 Task: Look for space in Bad Wildungen, Germany from 11th June, 2023 to 15th June, 2023 for 2 adults in price range Rs.7000 to Rs.16000. Place can be private room with 1  bedroom having 2 beds and 1 bathroom. Property type can be house, flat, guest house, hotel. Booking option can be shelf check-in. Required host language is English.
Action: Mouse moved to (643, 89)
Screenshot: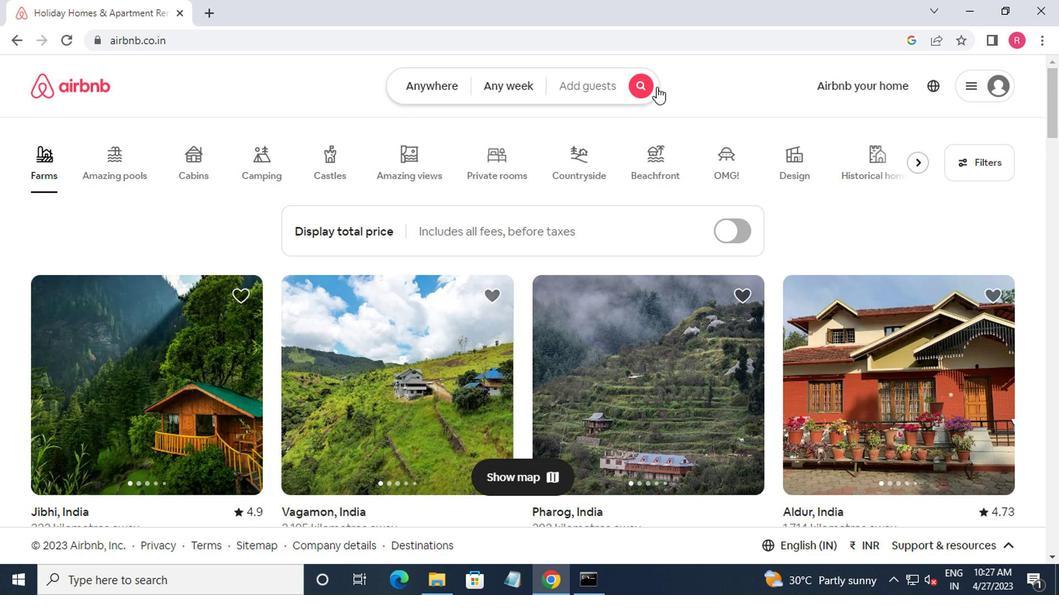 
Action: Mouse pressed left at (643, 89)
Screenshot: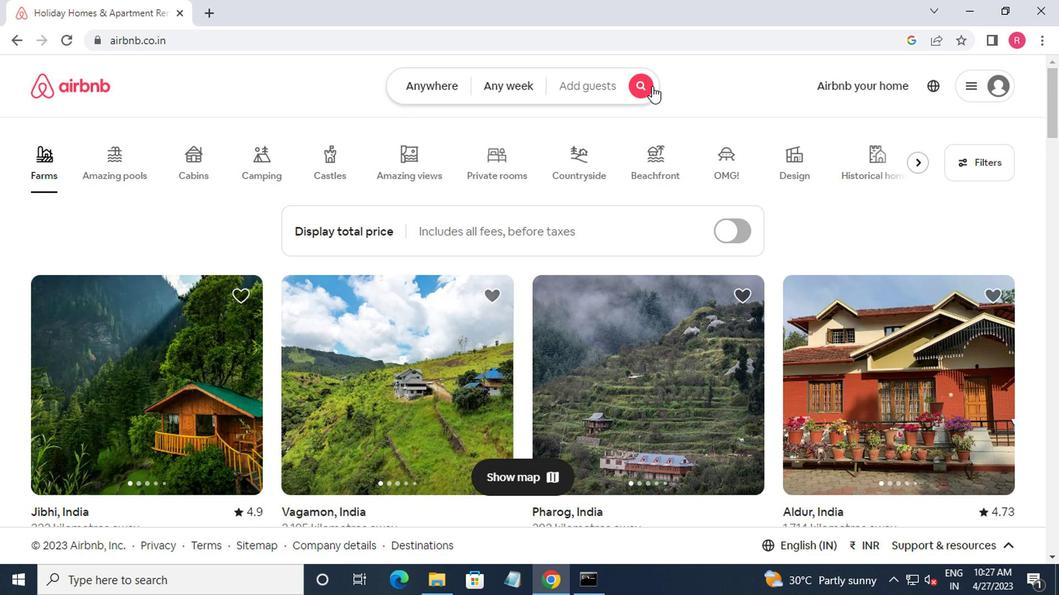 
Action: Mouse moved to (330, 135)
Screenshot: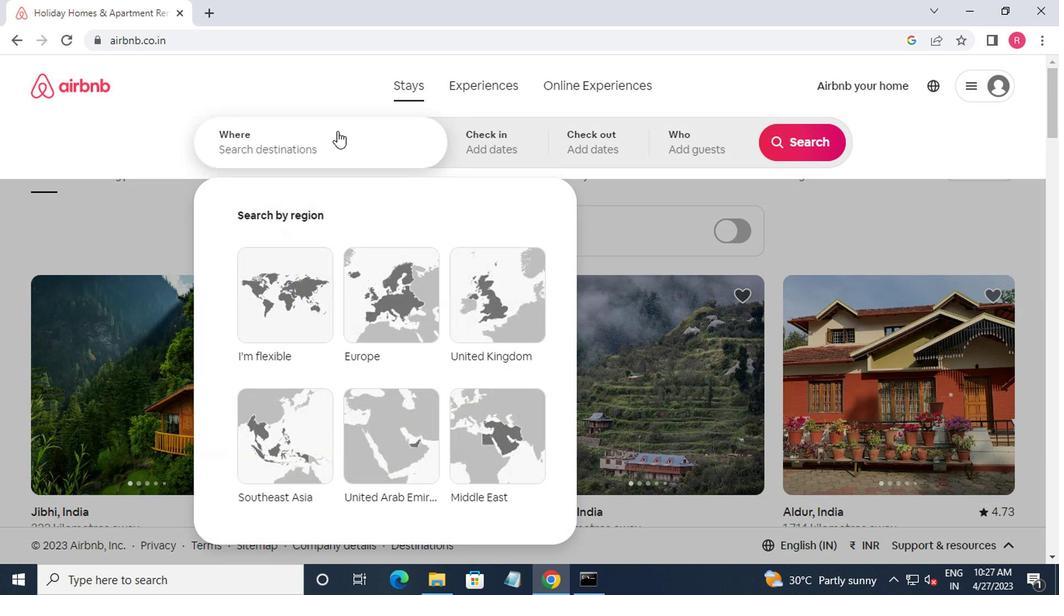 
Action: Mouse pressed left at (330, 135)
Screenshot: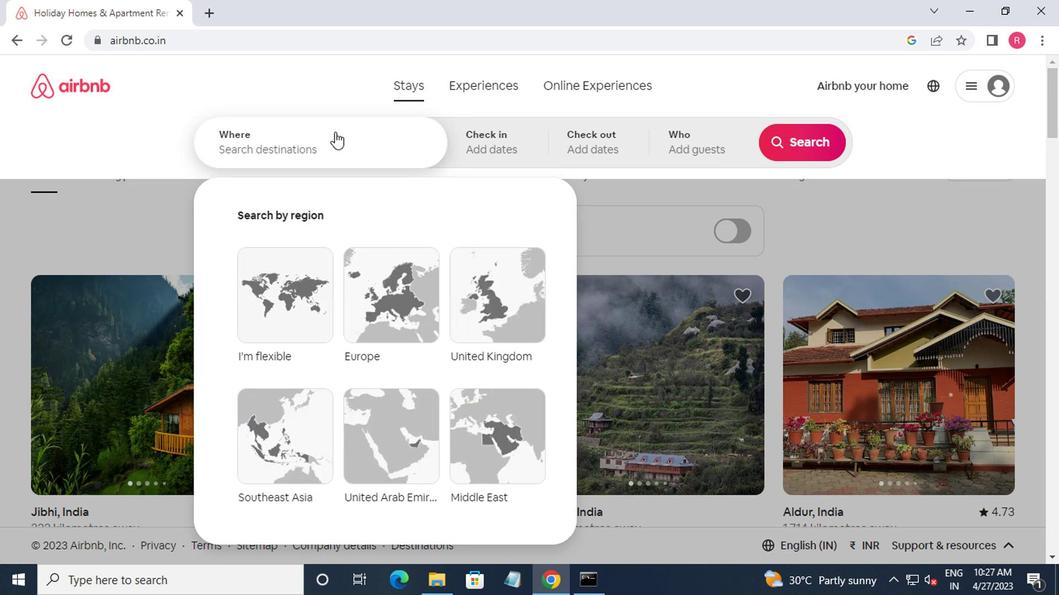 
Action: Mouse moved to (355, 138)
Screenshot: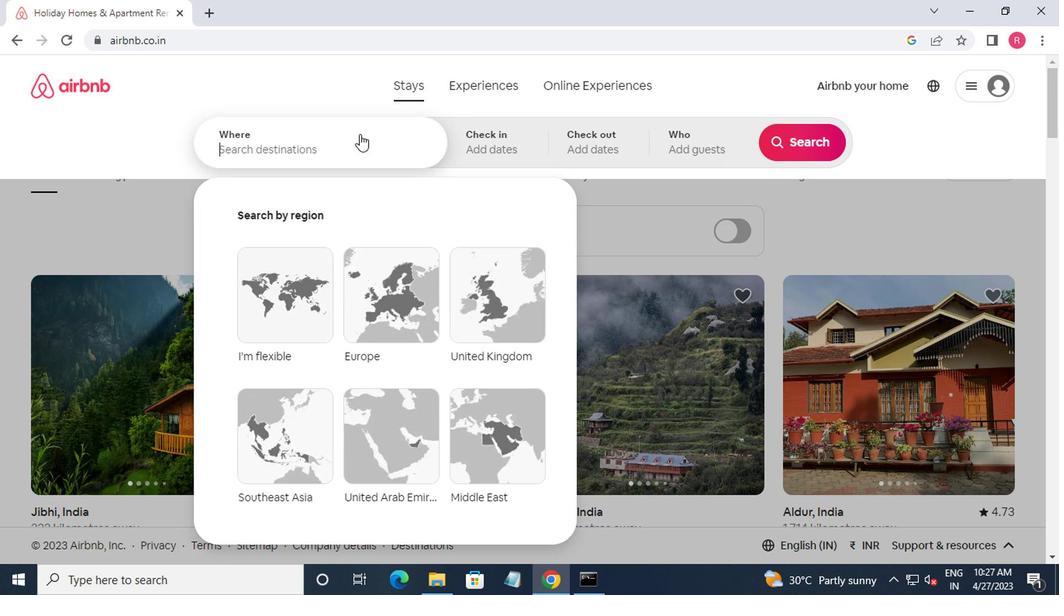 
Action: Key pressed bad<Key.space>wild
Screenshot: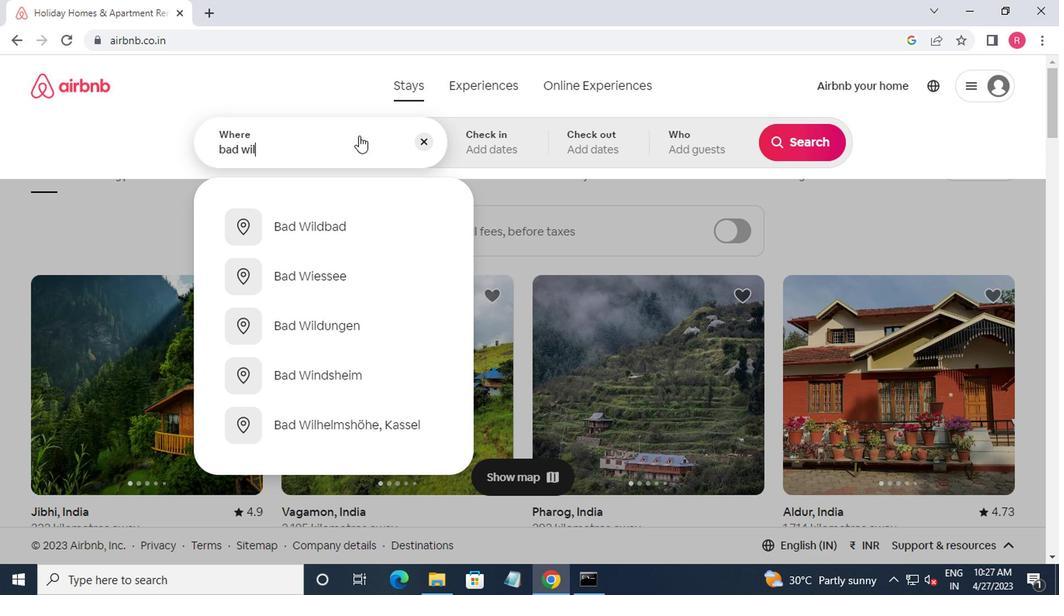 
Action: Mouse moved to (379, 157)
Screenshot: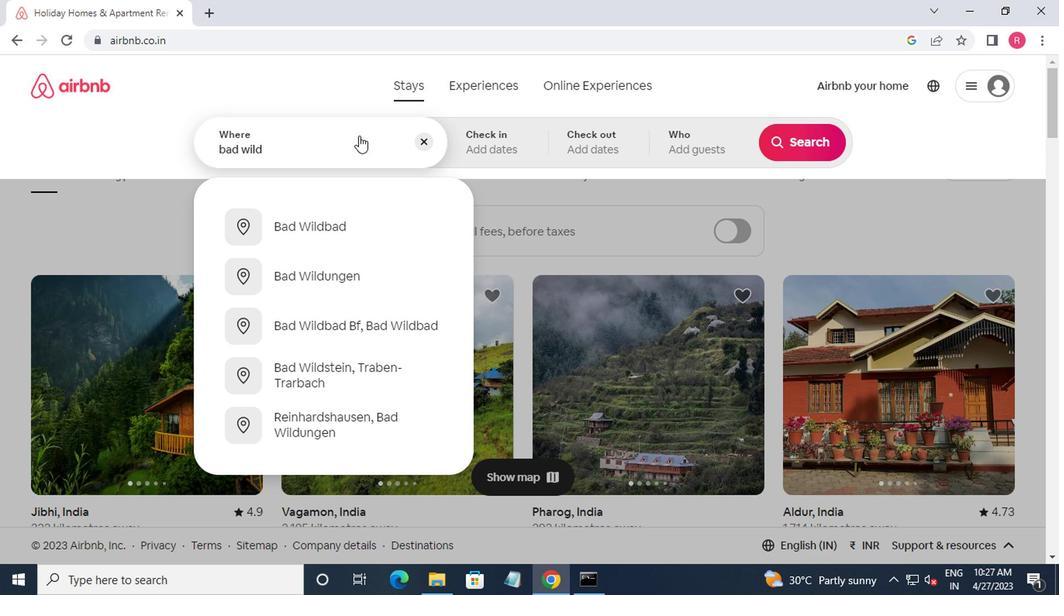 
Action: Key pressed ungen,germ<Key.down><Key.enter>
Screenshot: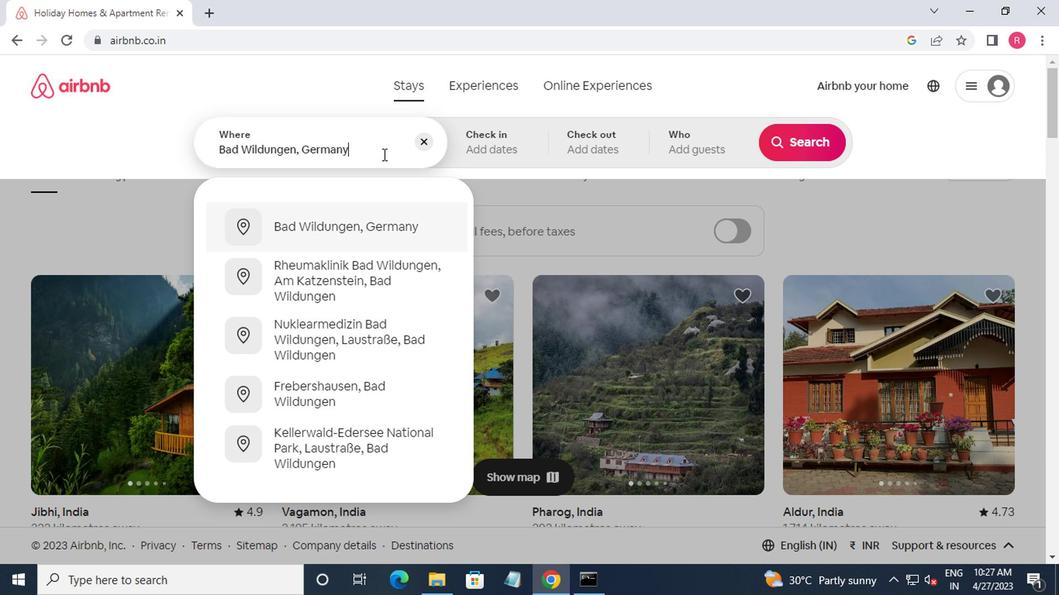 
Action: Mouse moved to (792, 264)
Screenshot: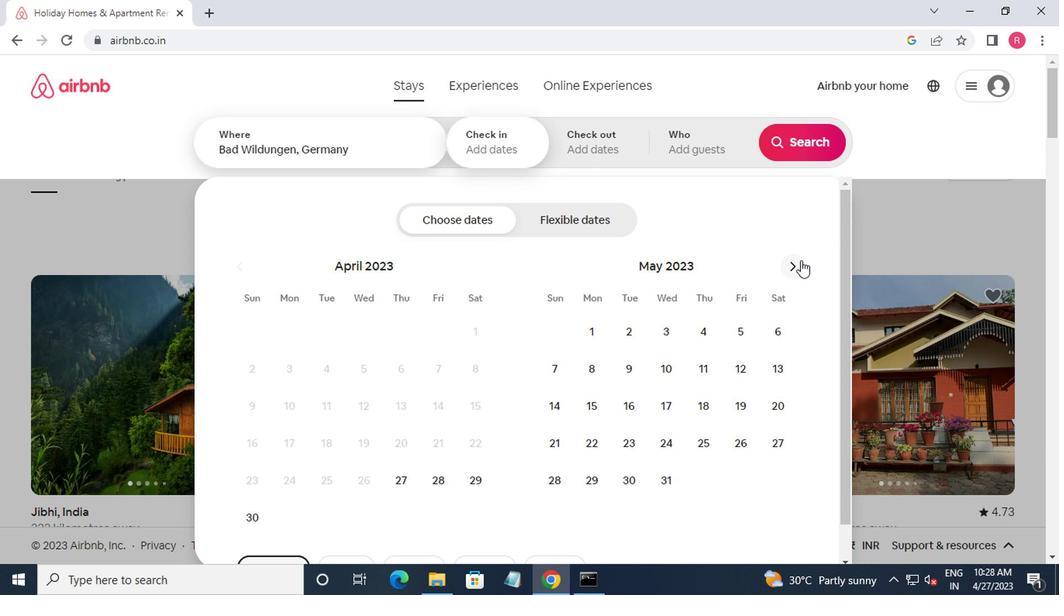 
Action: Mouse pressed left at (792, 264)
Screenshot: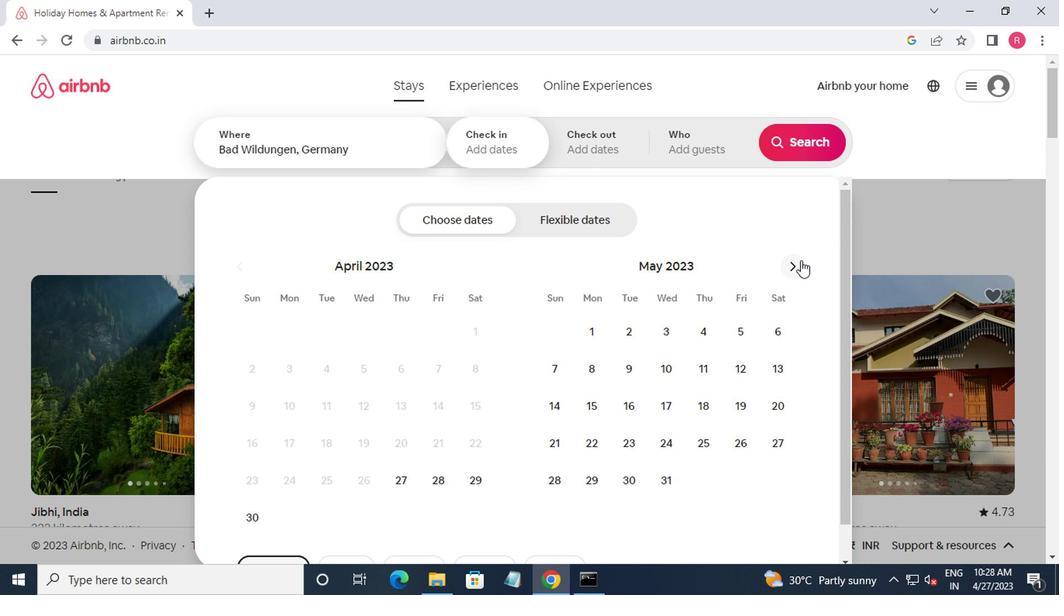 
Action: Mouse moved to (547, 409)
Screenshot: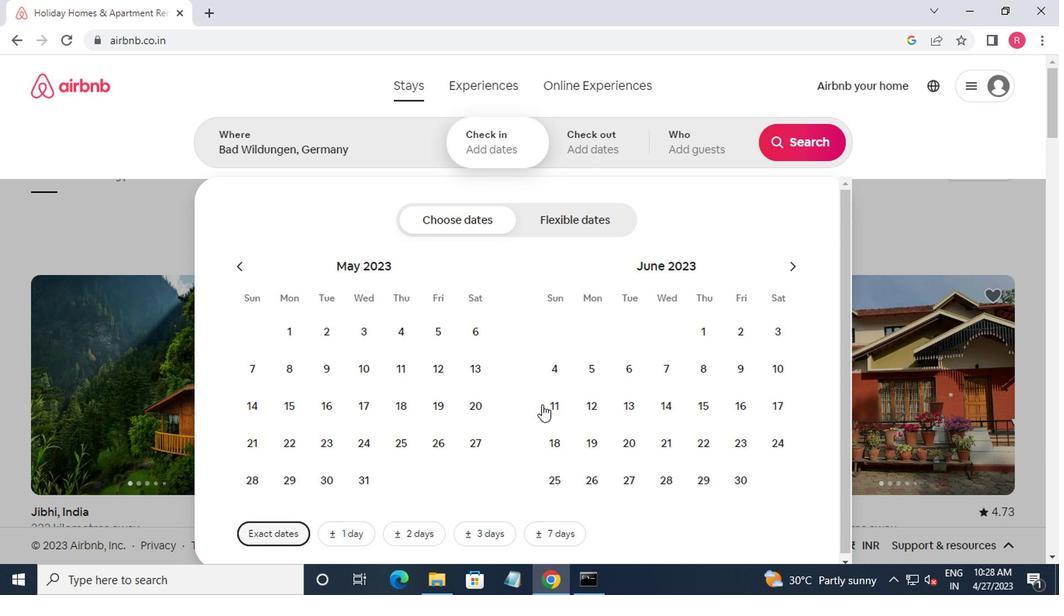 
Action: Mouse pressed left at (547, 409)
Screenshot: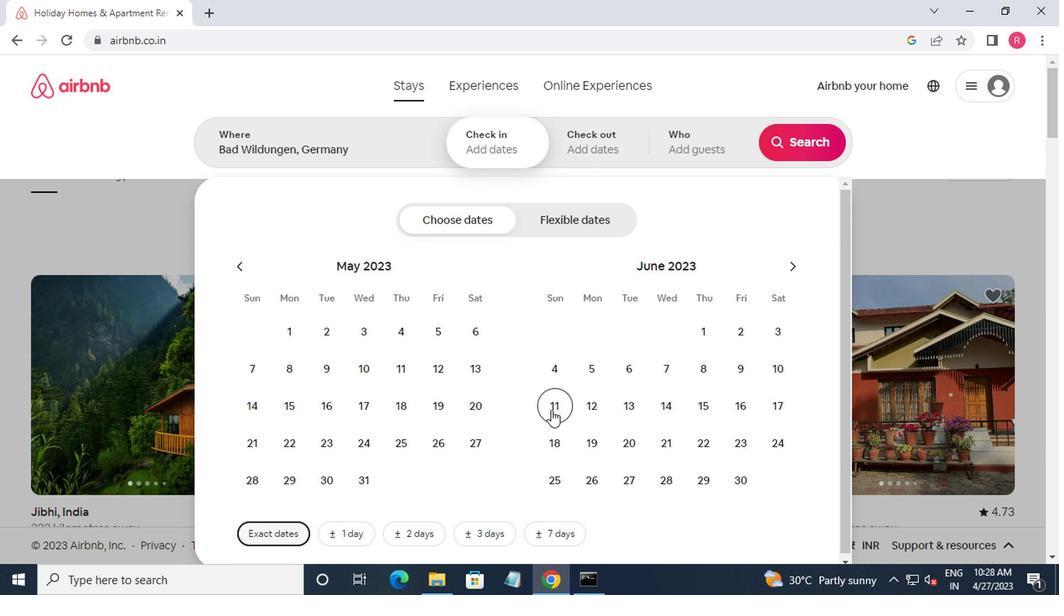 
Action: Mouse moved to (695, 406)
Screenshot: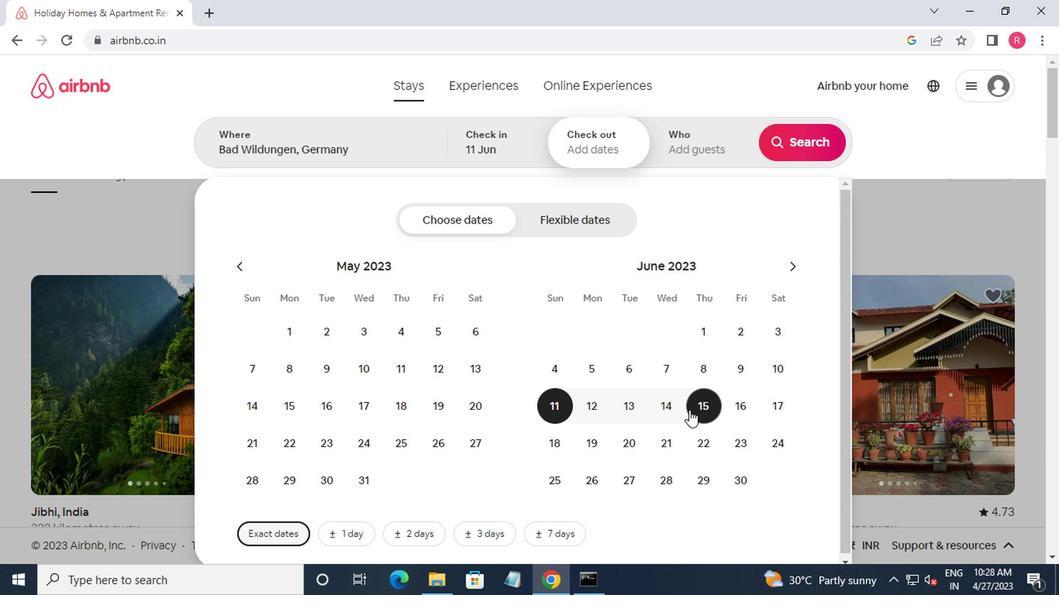 
Action: Mouse pressed left at (695, 406)
Screenshot: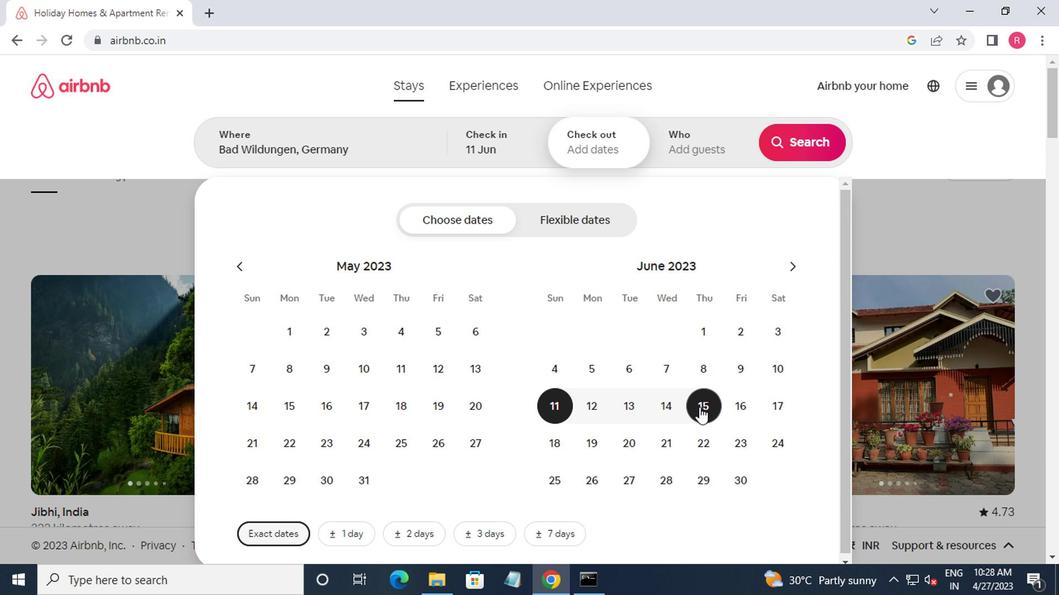 
Action: Mouse moved to (694, 147)
Screenshot: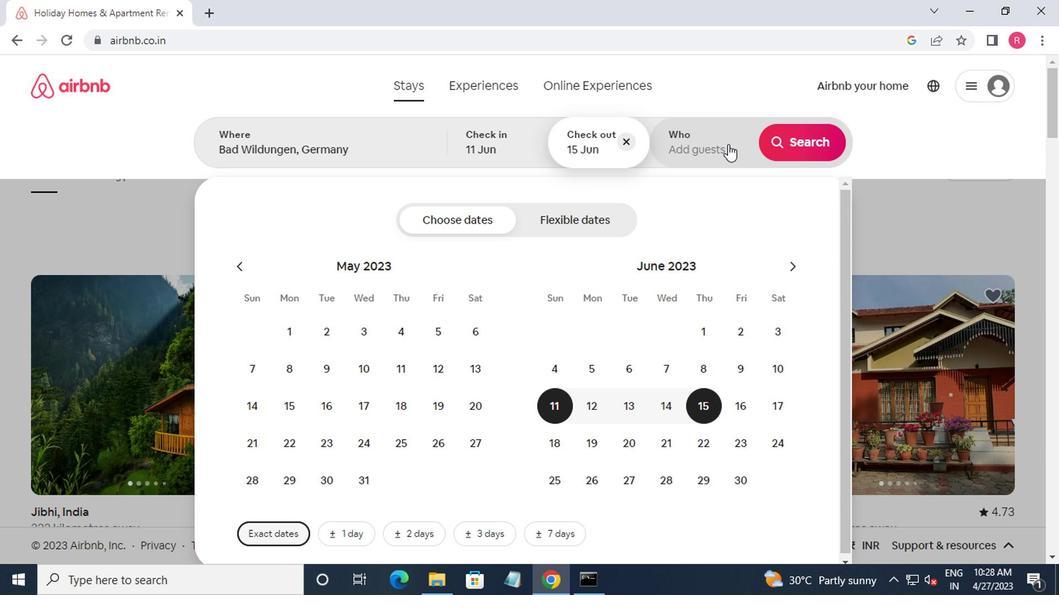 
Action: Mouse pressed left at (694, 147)
Screenshot: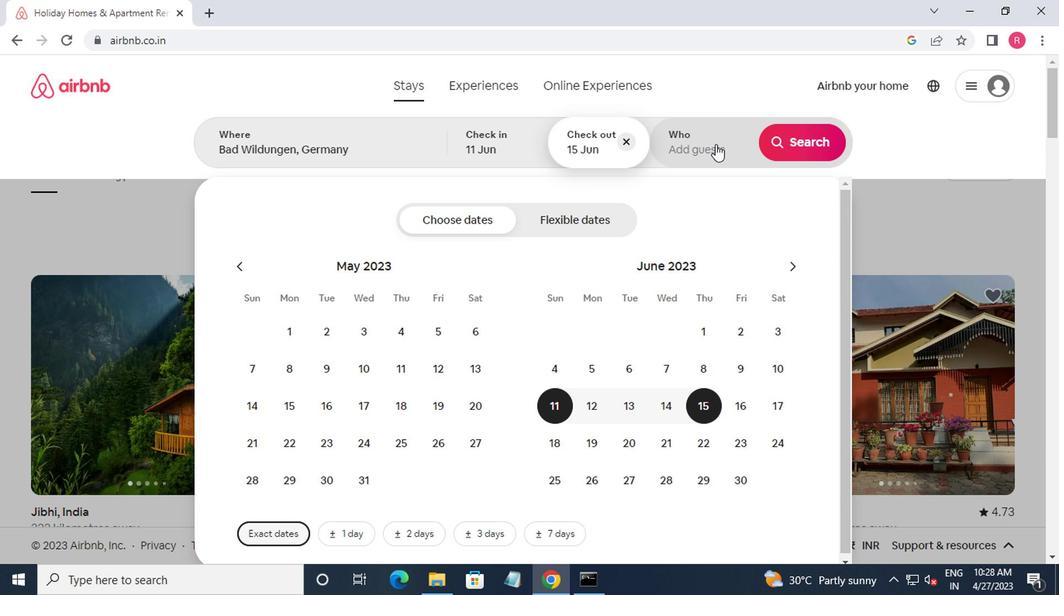 
Action: Mouse moved to (803, 221)
Screenshot: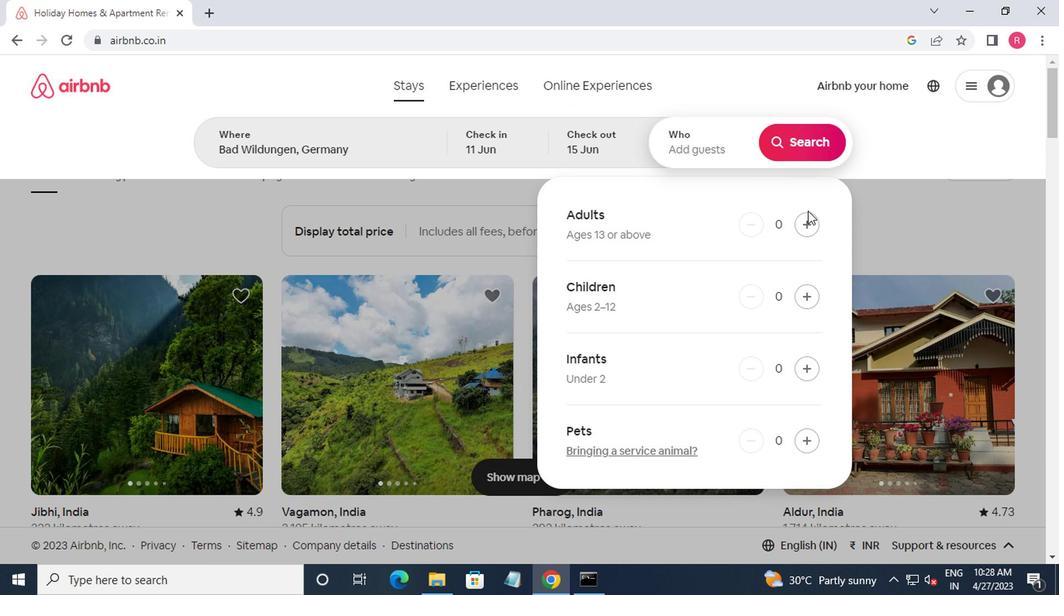 
Action: Mouse pressed left at (803, 221)
Screenshot: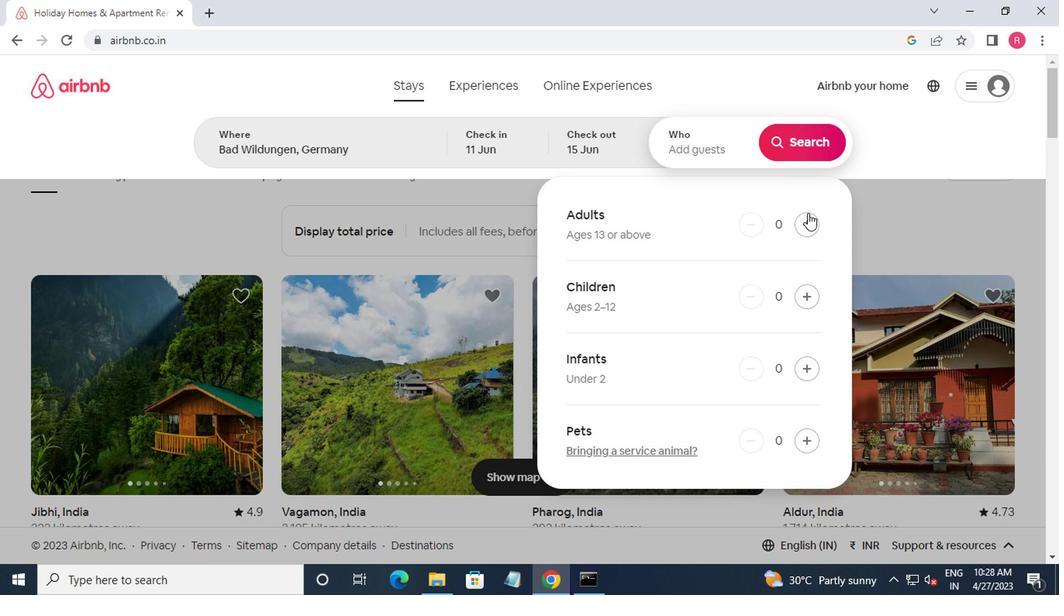 
Action: Mouse pressed left at (803, 221)
Screenshot: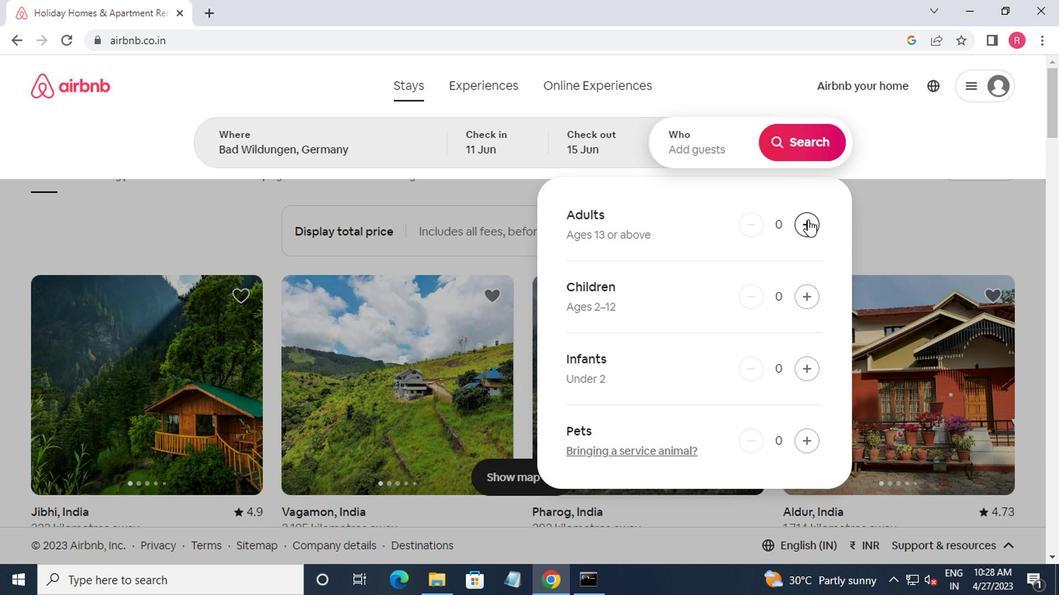
Action: Mouse moved to (797, 148)
Screenshot: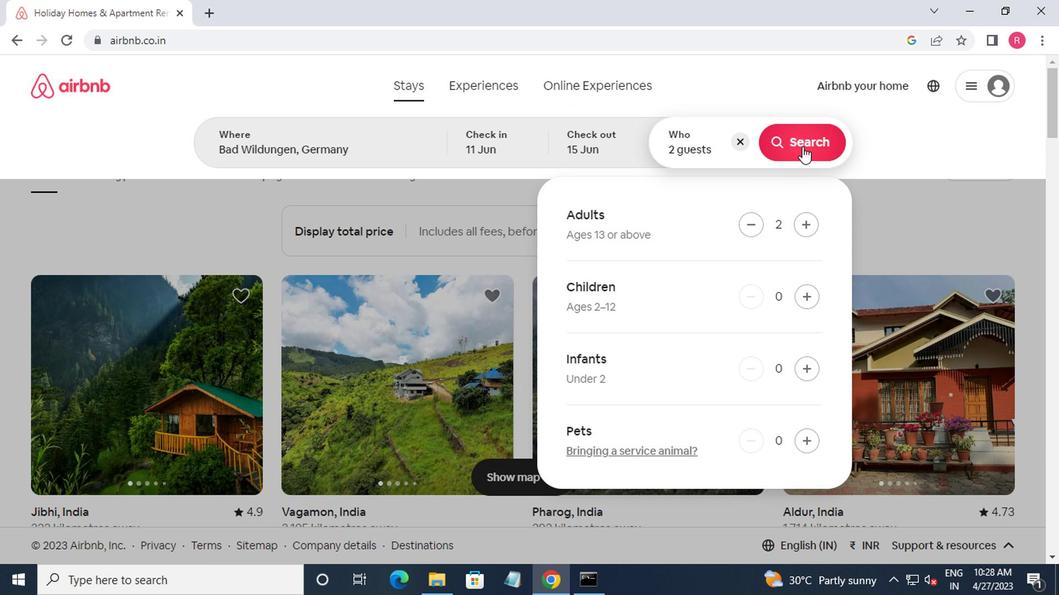 
Action: Mouse pressed left at (797, 148)
Screenshot: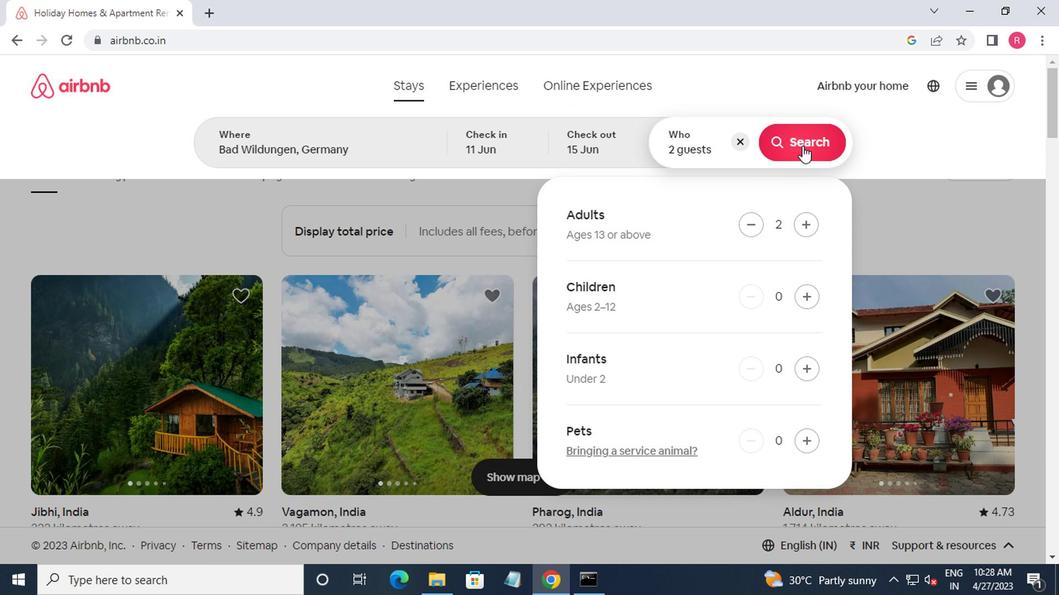 
Action: Mouse moved to (991, 146)
Screenshot: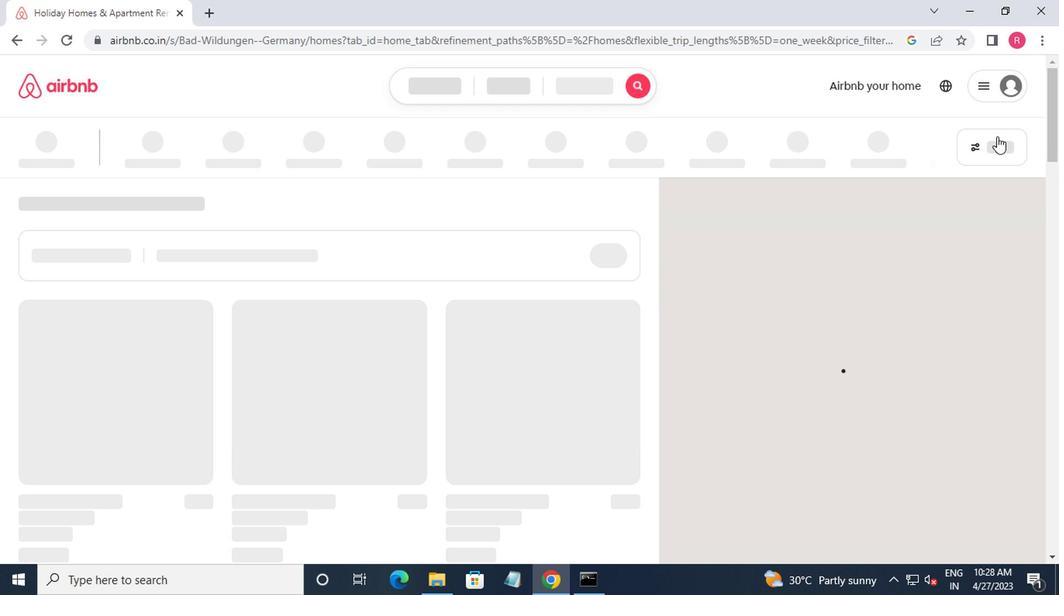 
Action: Mouse pressed left at (991, 146)
Screenshot: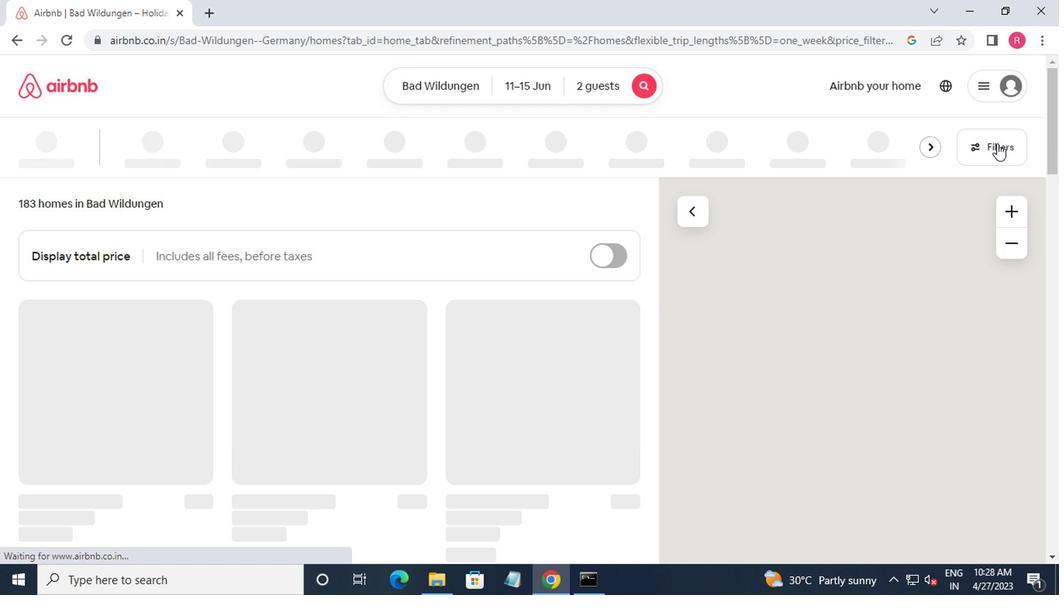 
Action: Mouse moved to (361, 343)
Screenshot: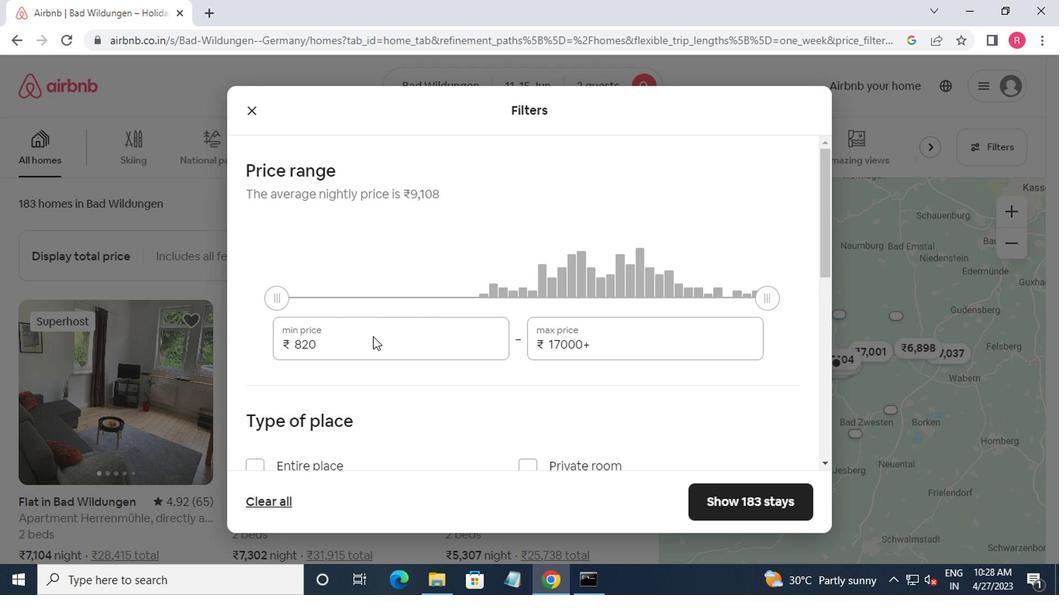 
Action: Mouse pressed left at (361, 343)
Screenshot: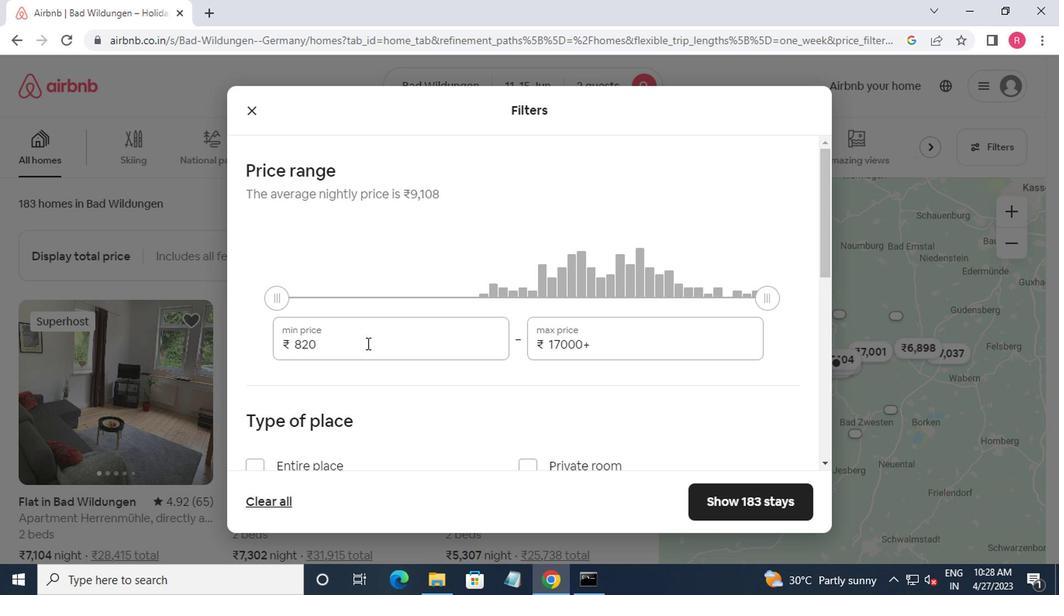 
Action: Mouse moved to (360, 284)
Screenshot: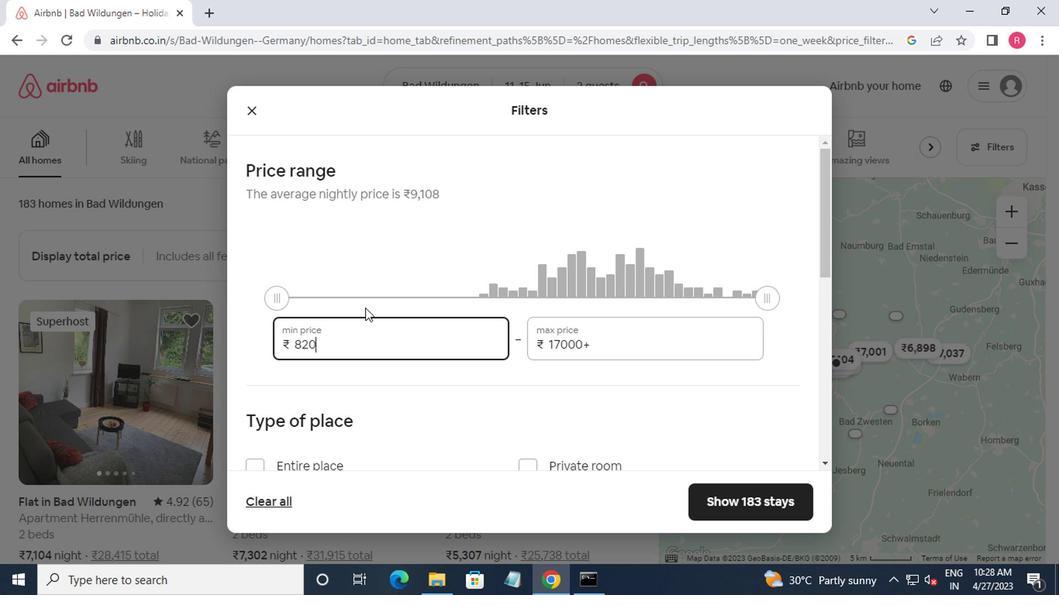 
Action: Key pressed <Key.backspace><Key.backspace><Key.backspace><Key.backspace>7000<Key.tab>16000
Screenshot: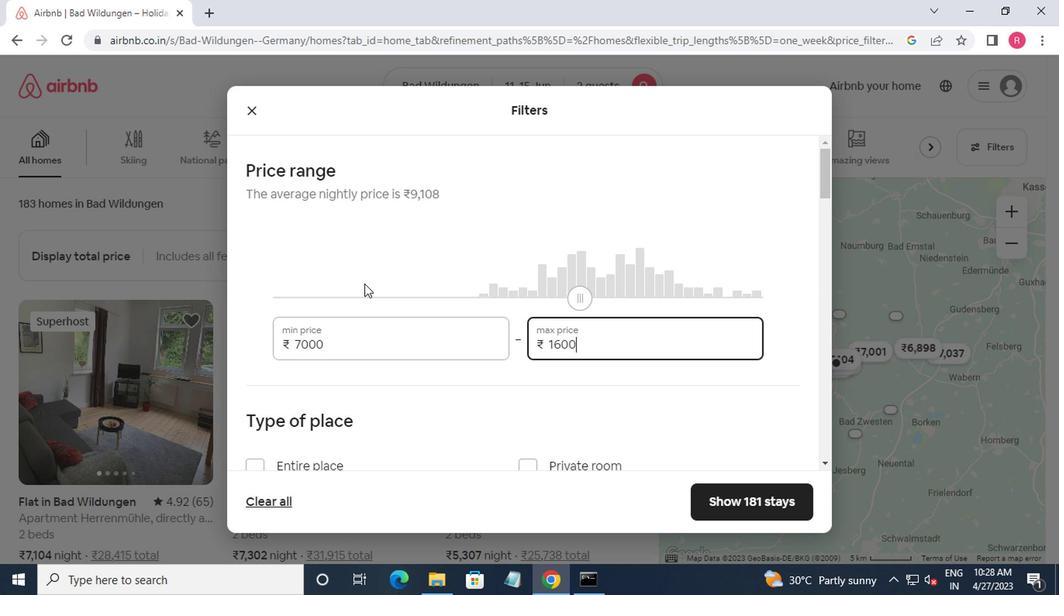 
Action: Mouse moved to (347, 285)
Screenshot: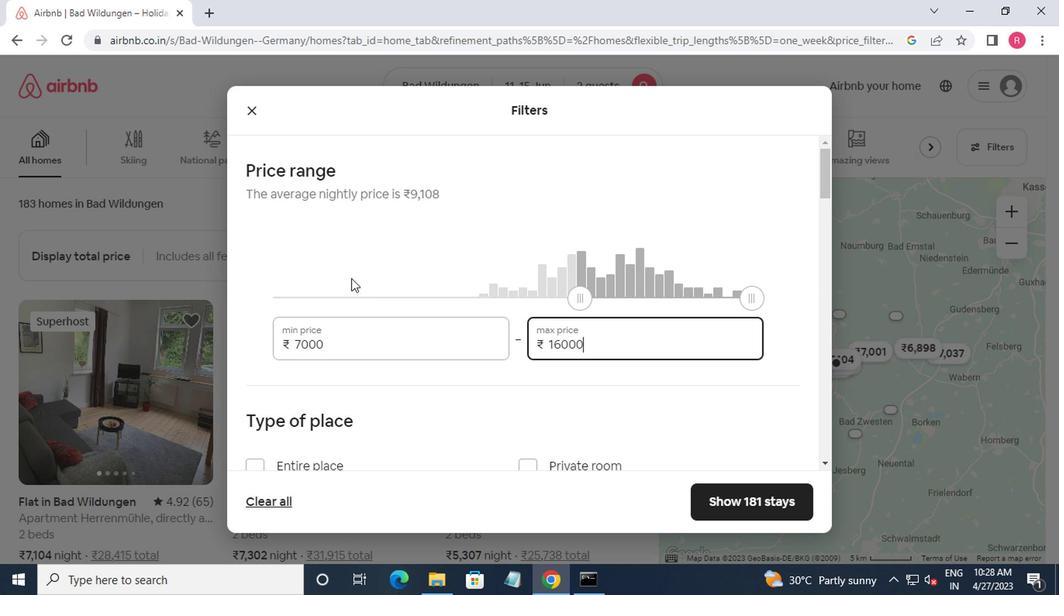
Action: Mouse scrolled (347, 284) with delta (0, -1)
Screenshot: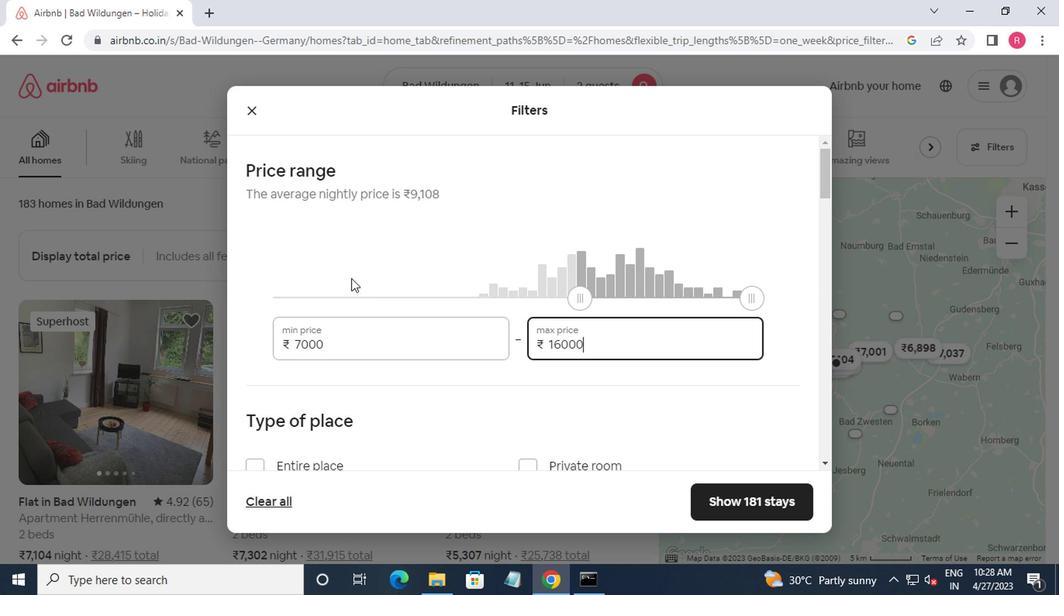 
Action: Mouse moved to (347, 289)
Screenshot: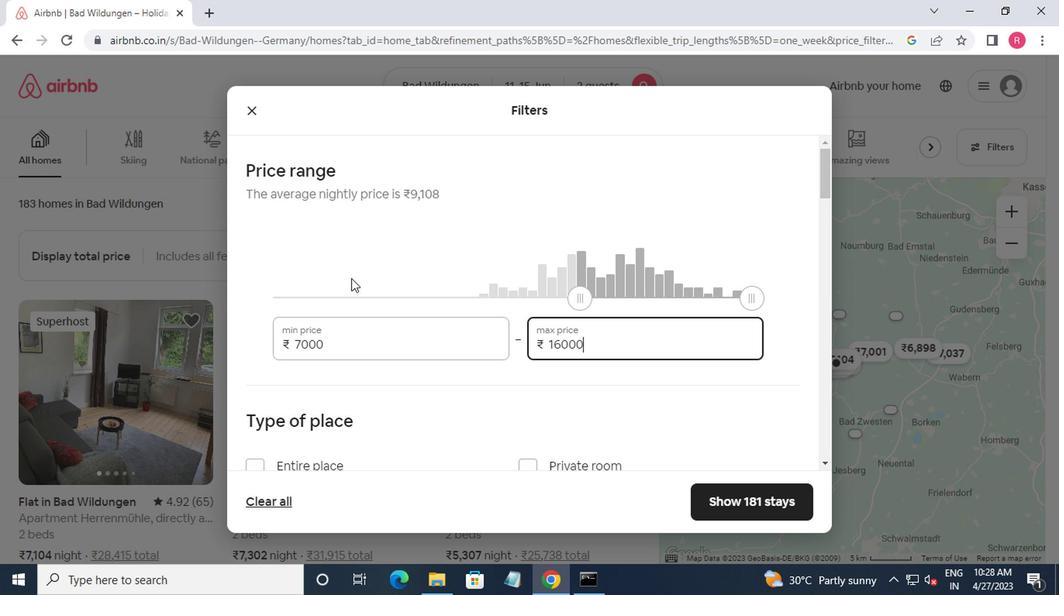
Action: Mouse scrolled (347, 288) with delta (0, -1)
Screenshot: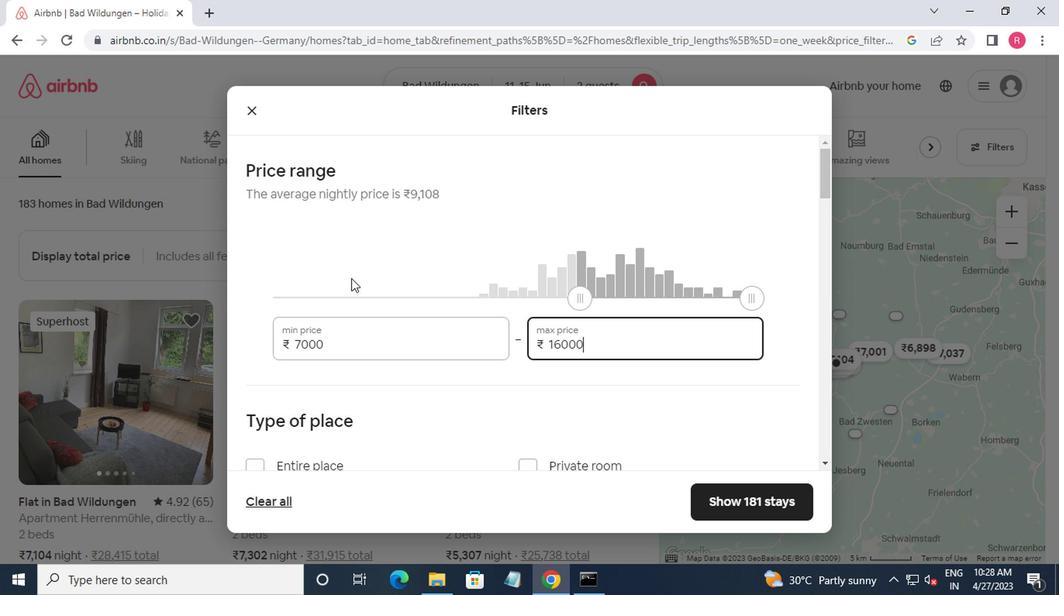 
Action: Mouse moved to (349, 292)
Screenshot: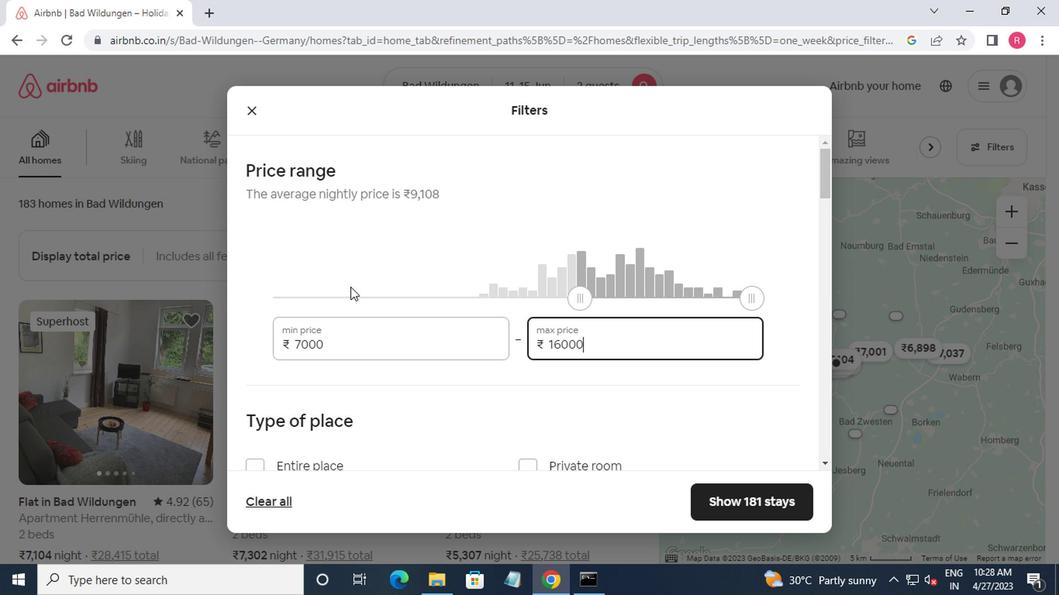 
Action: Mouse scrolled (349, 291) with delta (0, 0)
Screenshot: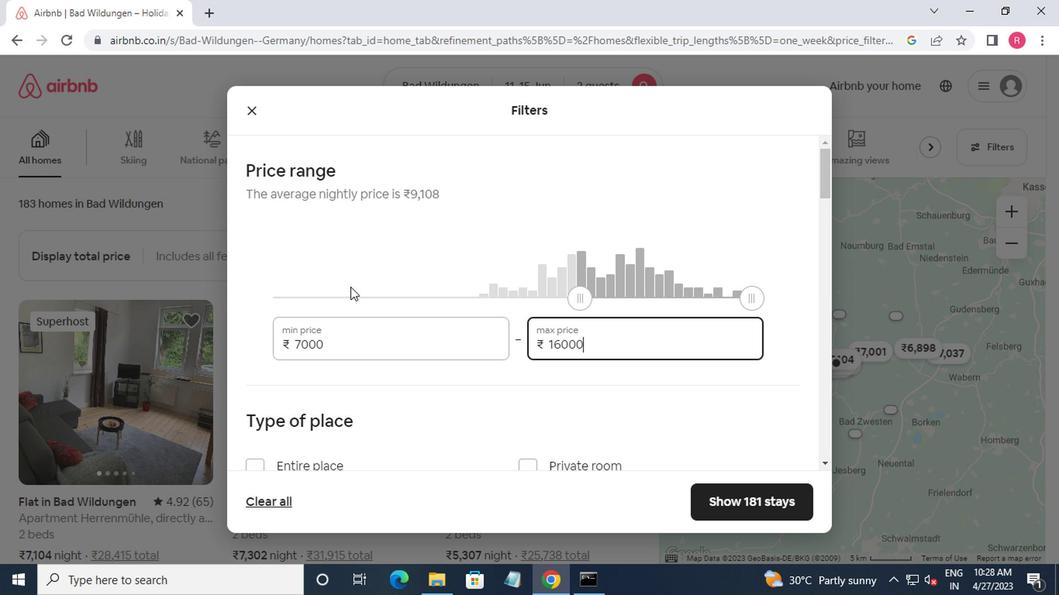 
Action: Mouse moved to (519, 239)
Screenshot: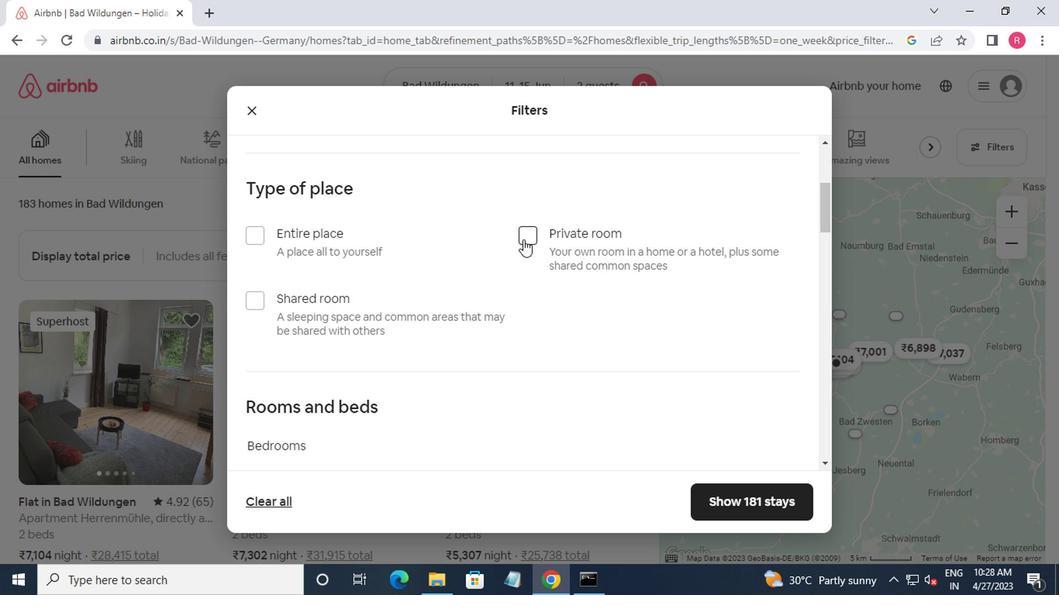 
Action: Mouse pressed left at (519, 239)
Screenshot: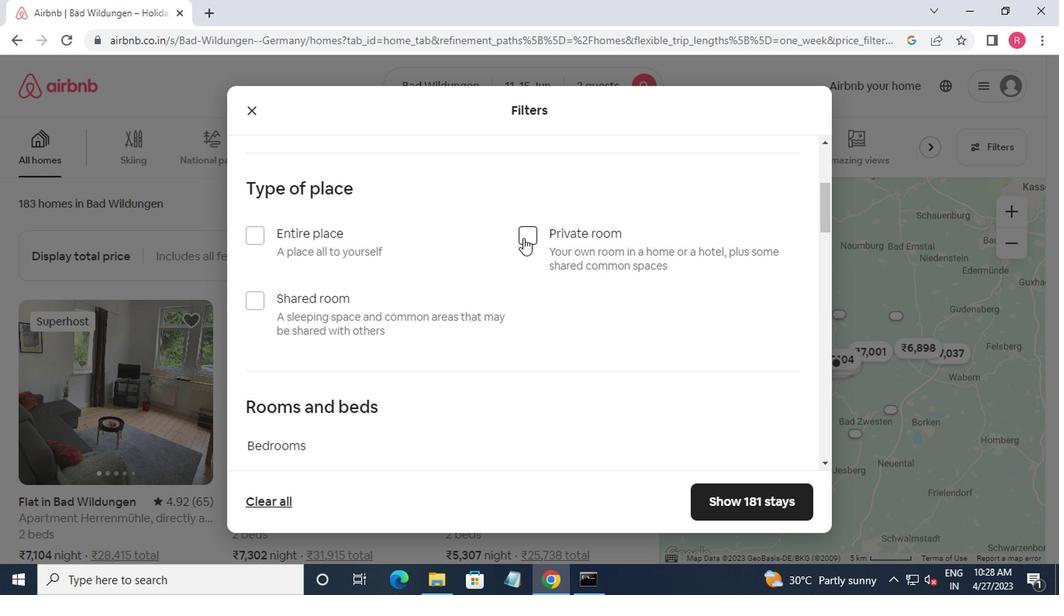 
Action: Mouse moved to (506, 251)
Screenshot: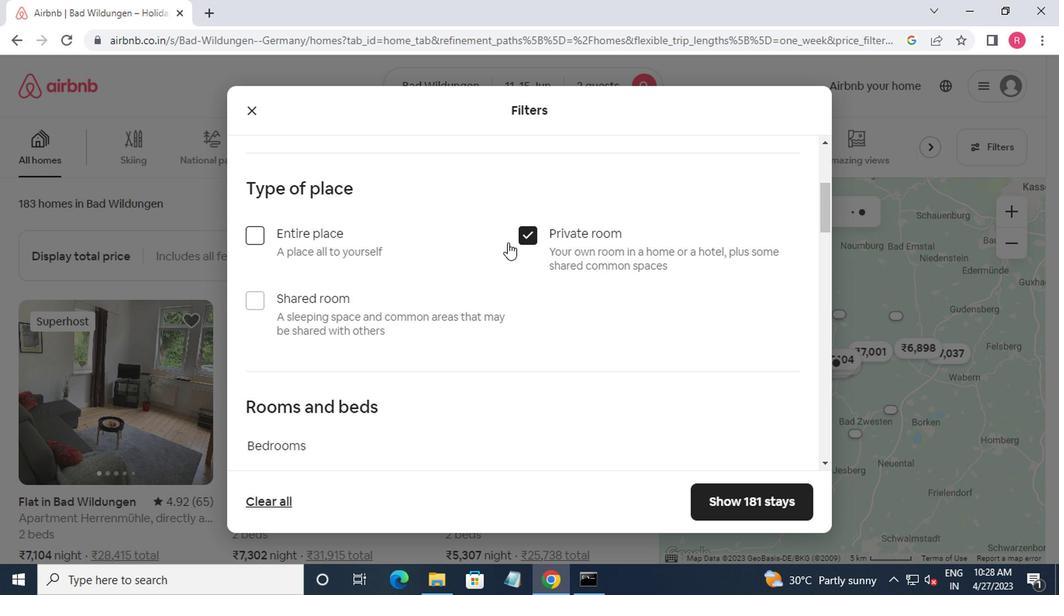 
Action: Mouse scrolled (506, 250) with delta (0, 0)
Screenshot: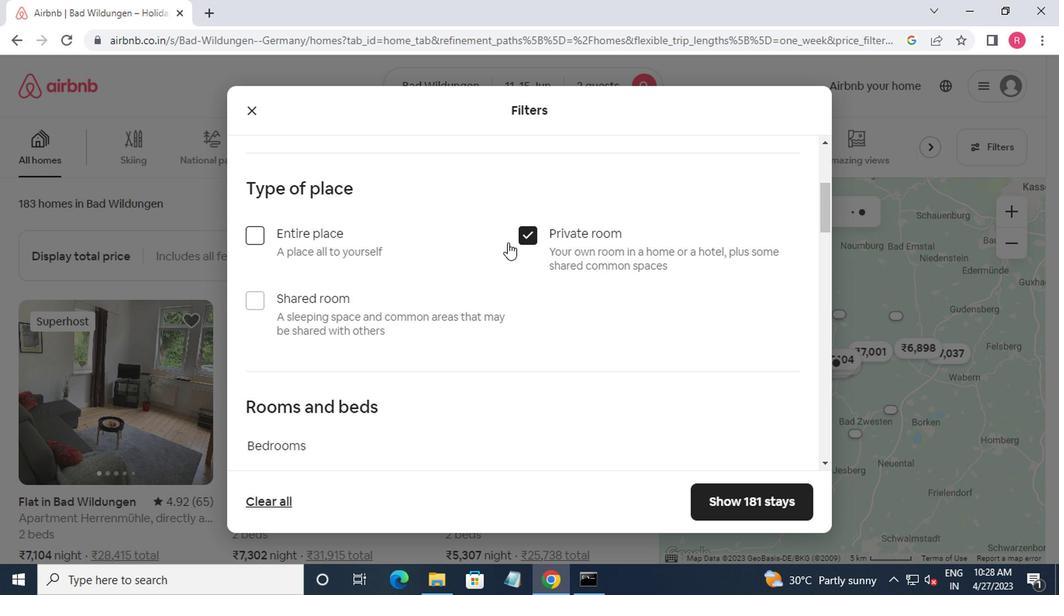 
Action: Mouse moved to (506, 254)
Screenshot: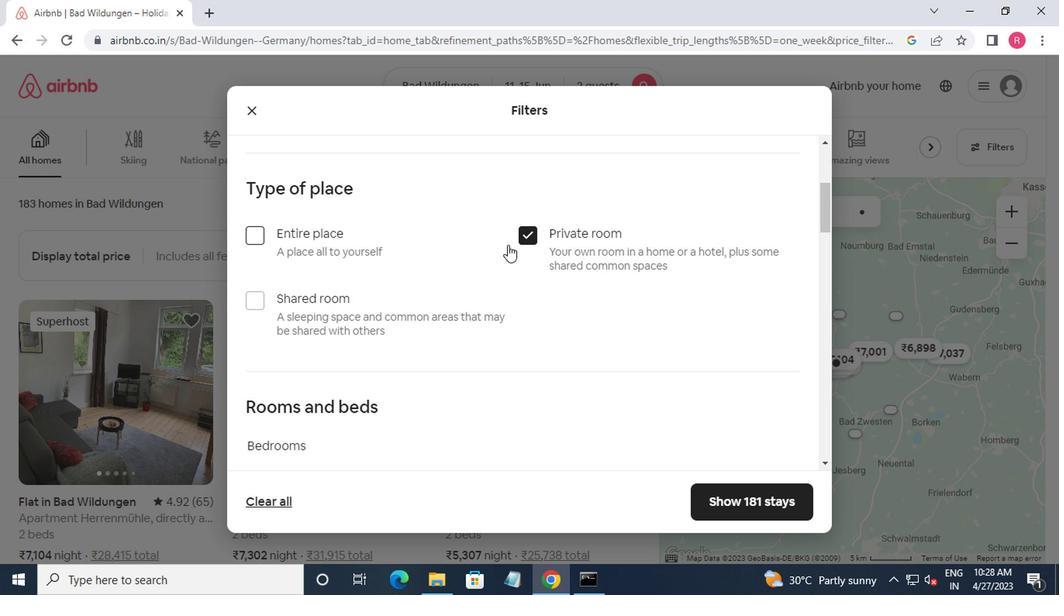 
Action: Mouse scrolled (506, 253) with delta (0, -1)
Screenshot: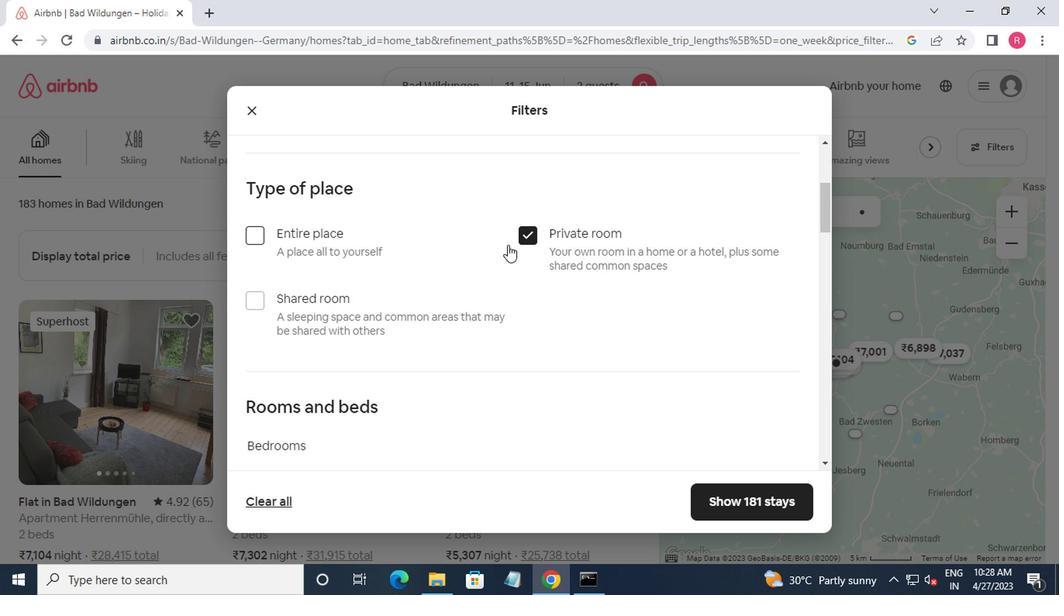 
Action: Mouse moved to (341, 340)
Screenshot: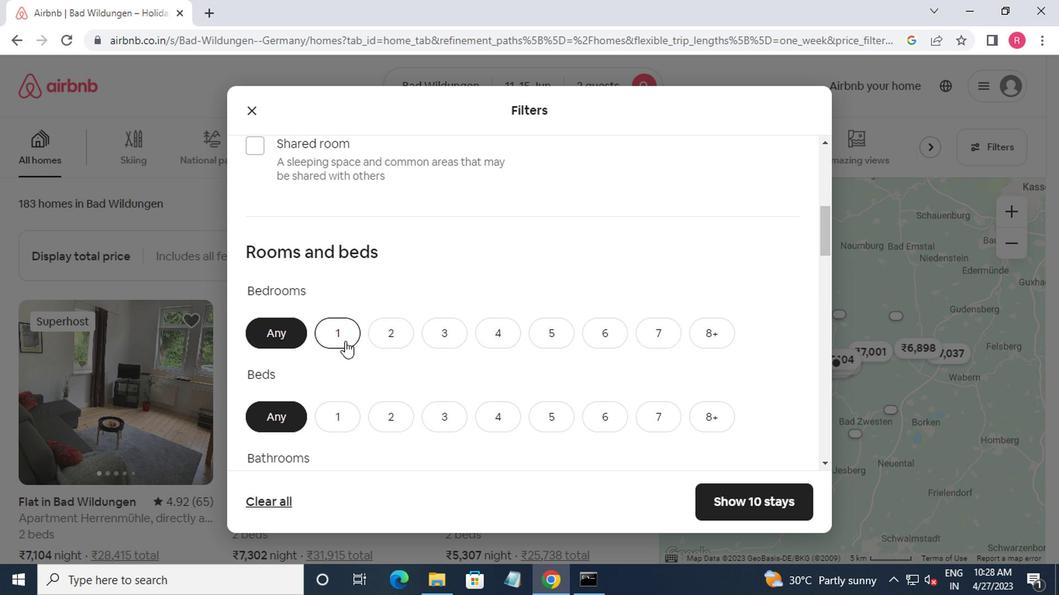
Action: Mouse pressed left at (341, 340)
Screenshot: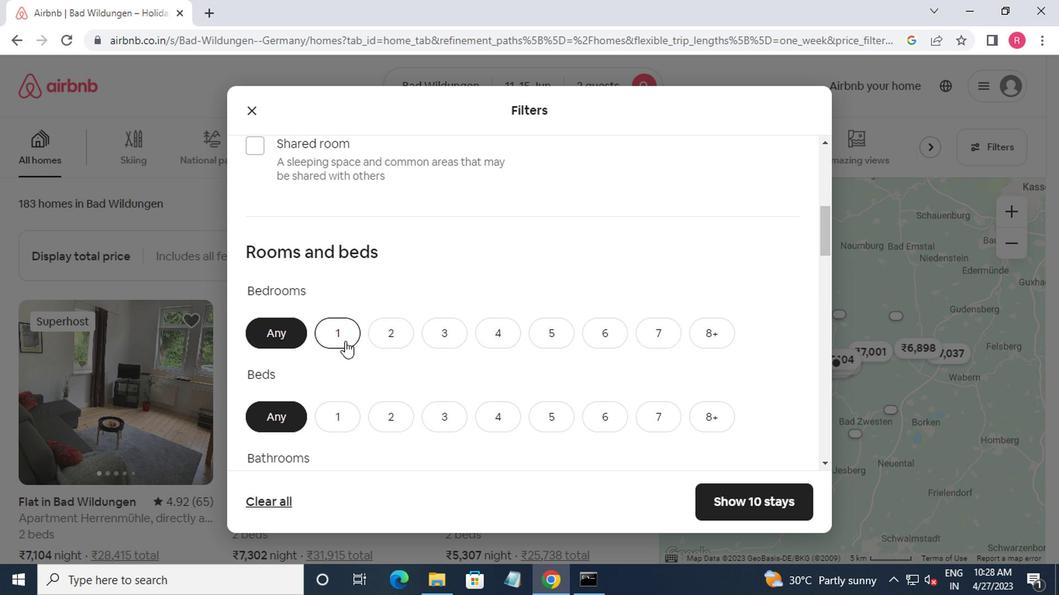 
Action: Mouse moved to (344, 343)
Screenshot: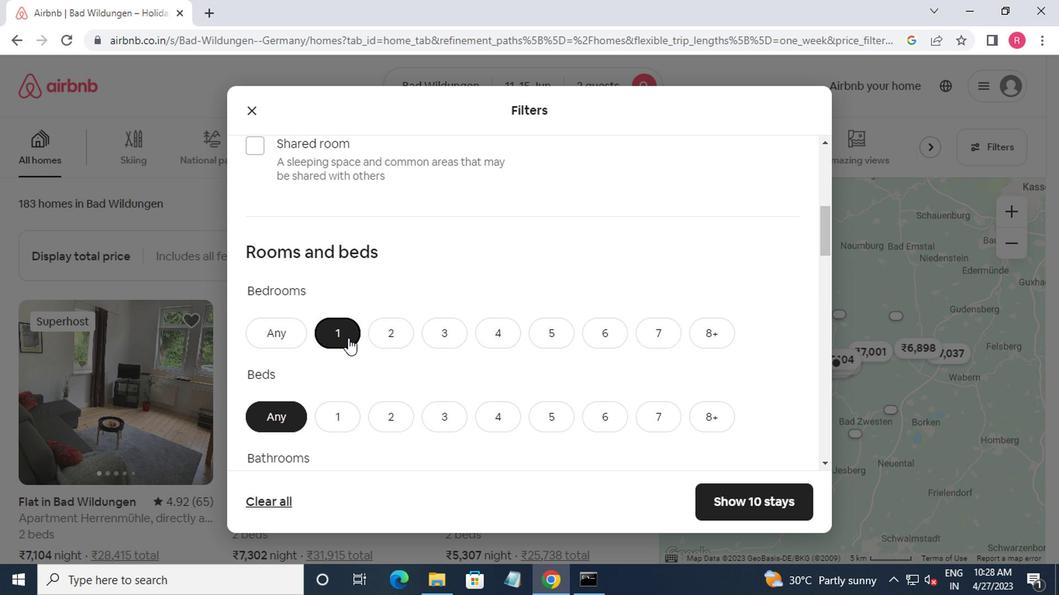 
Action: Mouse scrolled (344, 343) with delta (0, 0)
Screenshot: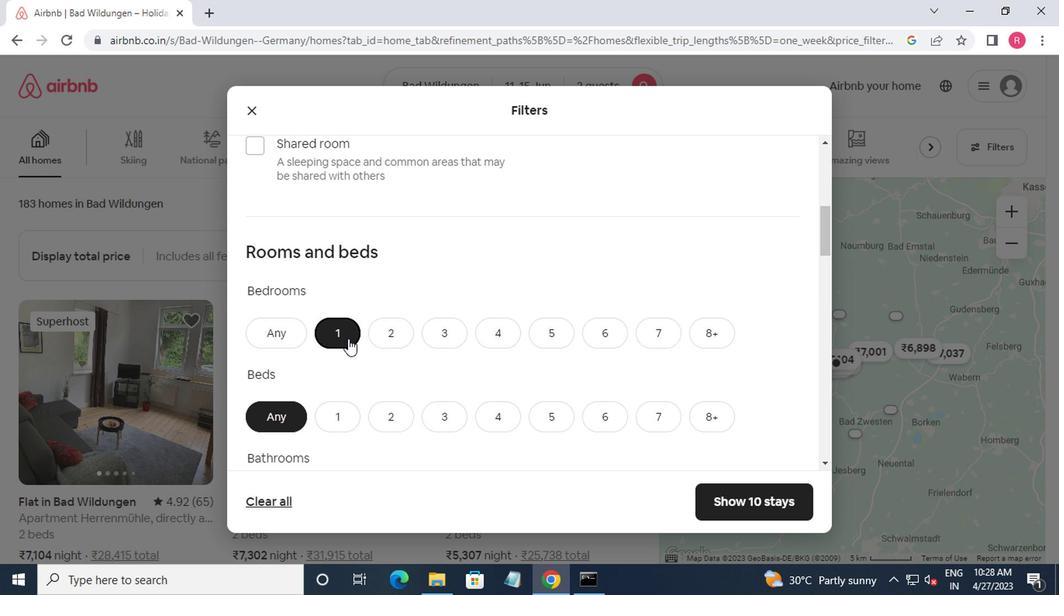 
Action: Mouse moved to (395, 347)
Screenshot: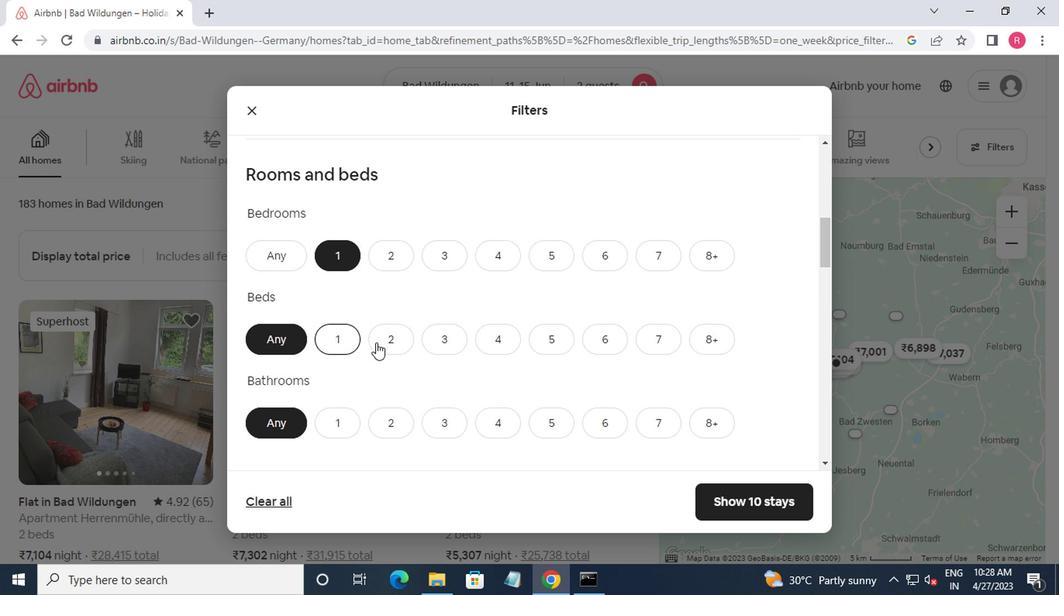 
Action: Mouse pressed left at (395, 347)
Screenshot: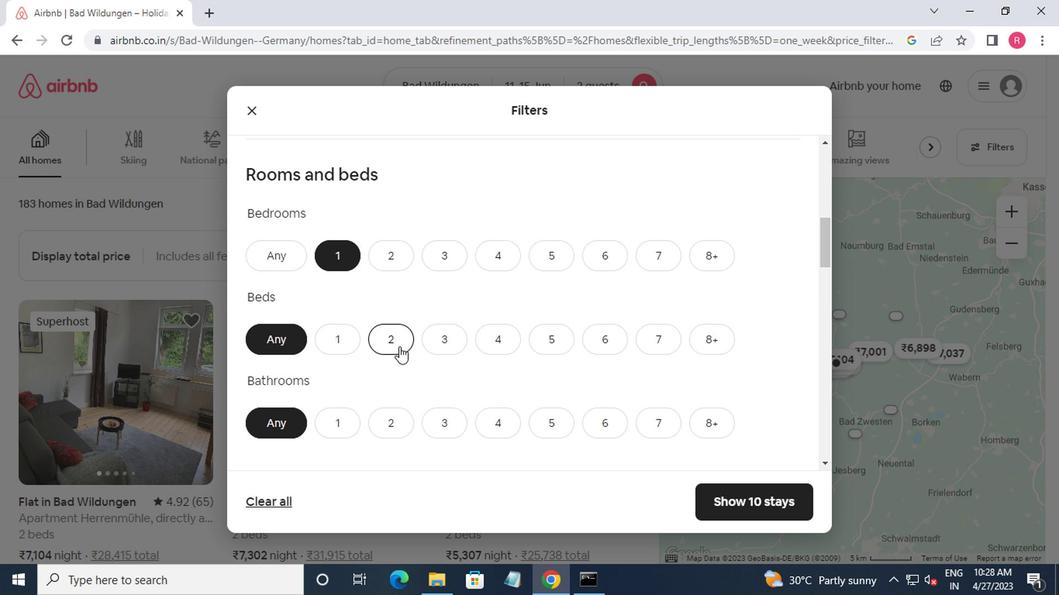 
Action: Mouse moved to (368, 354)
Screenshot: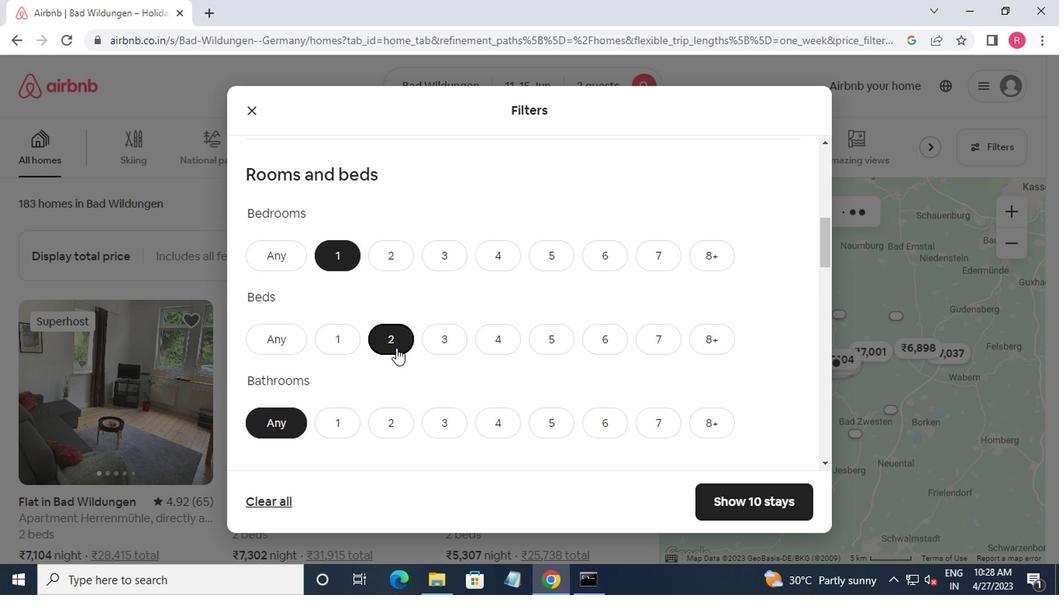 
Action: Mouse scrolled (368, 353) with delta (0, -1)
Screenshot: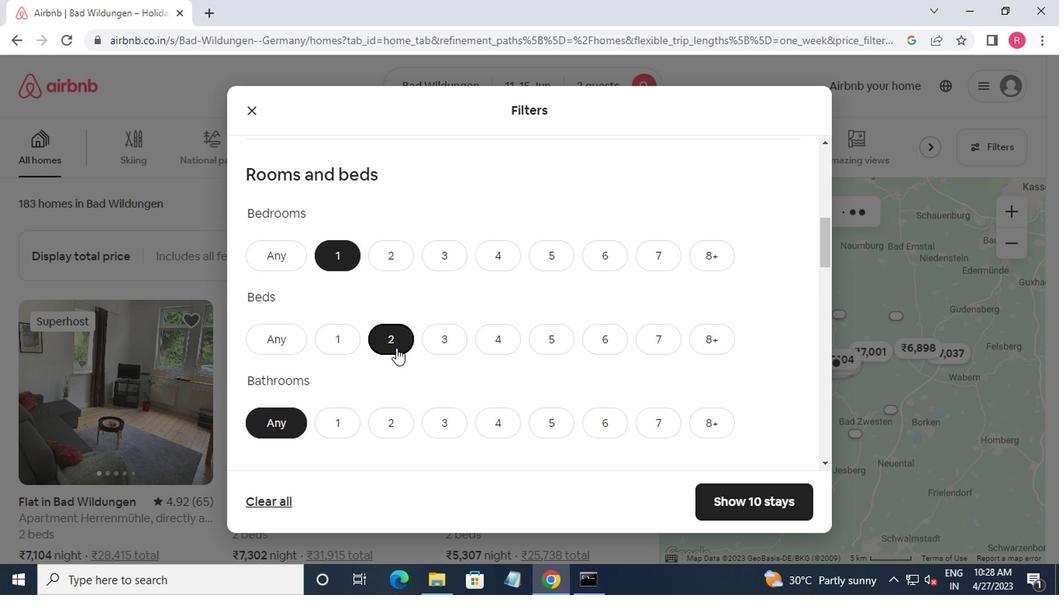 
Action: Mouse moved to (343, 351)
Screenshot: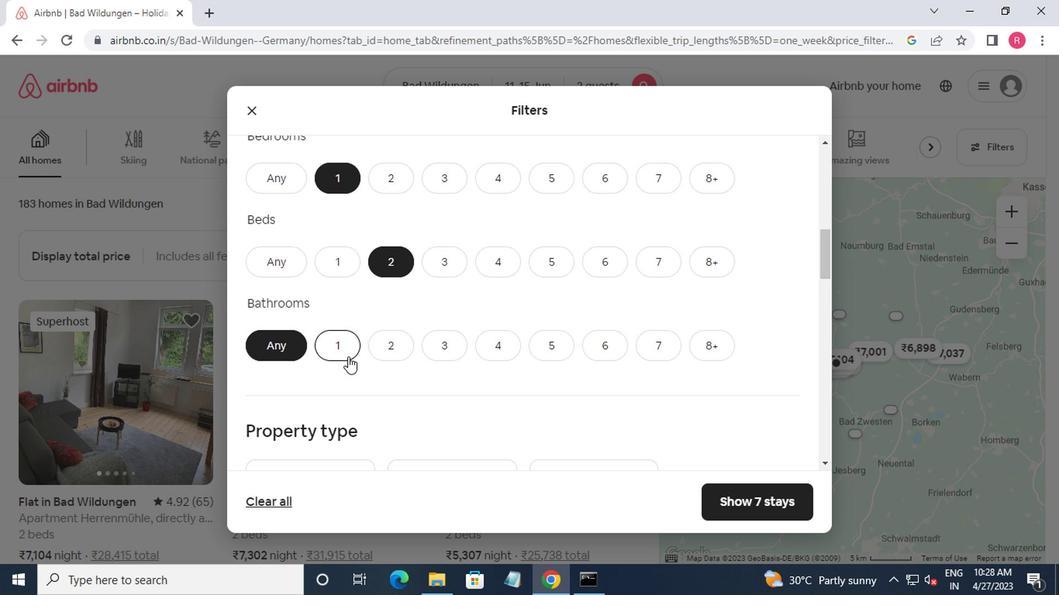 
Action: Mouse pressed left at (343, 351)
Screenshot: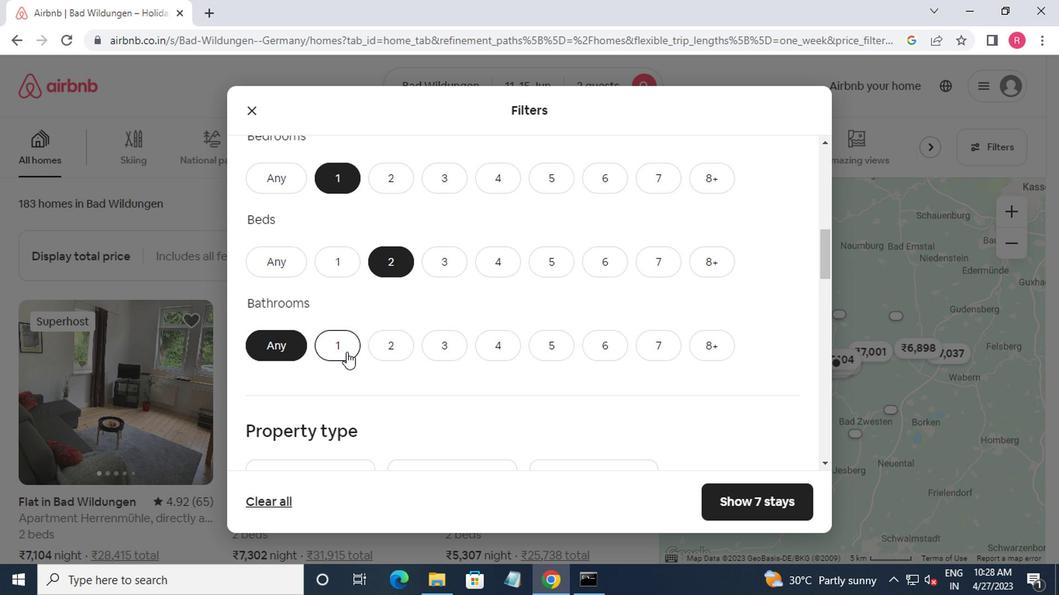 
Action: Mouse moved to (359, 345)
Screenshot: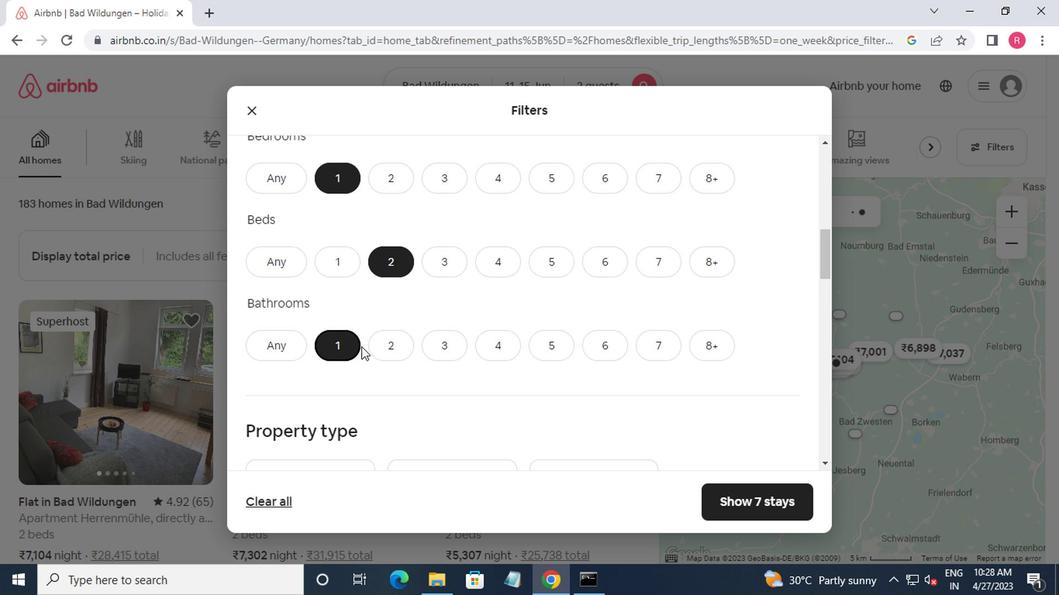 
Action: Mouse scrolled (359, 344) with delta (0, 0)
Screenshot: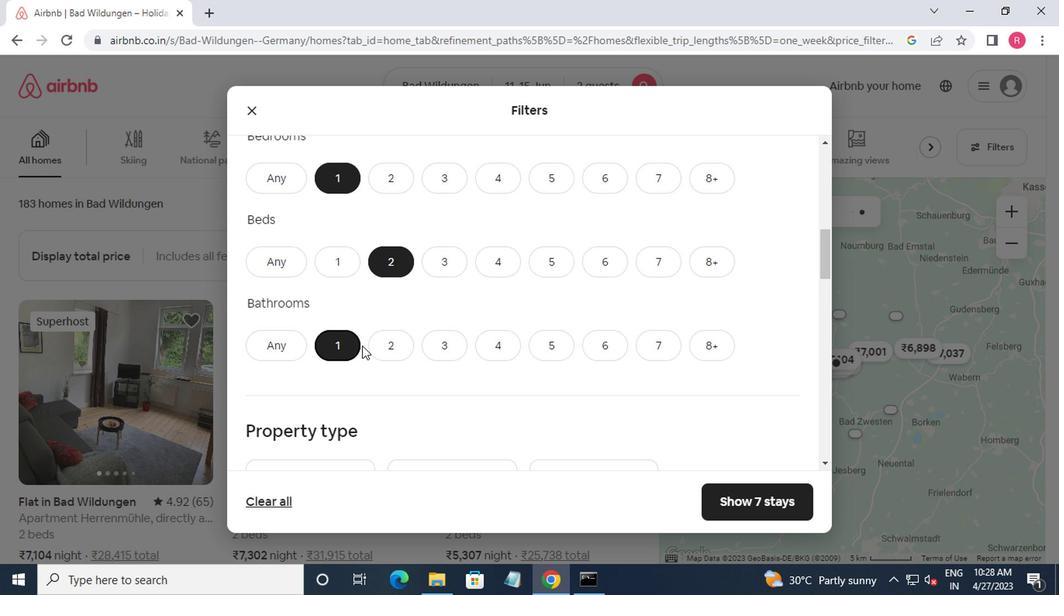 
Action: Mouse moved to (370, 348)
Screenshot: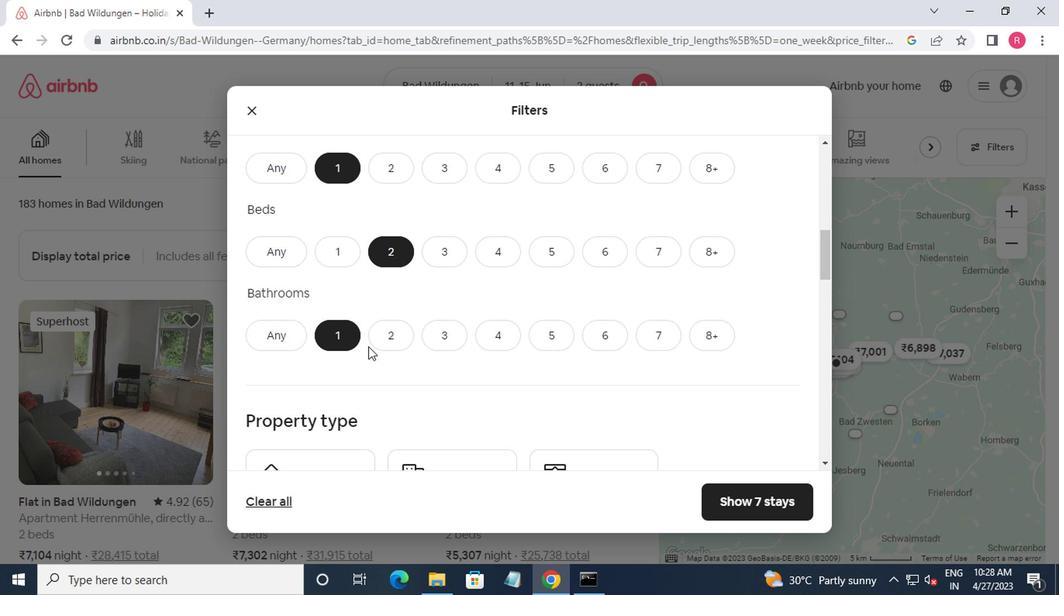 
Action: Mouse scrolled (370, 347) with delta (0, 0)
Screenshot: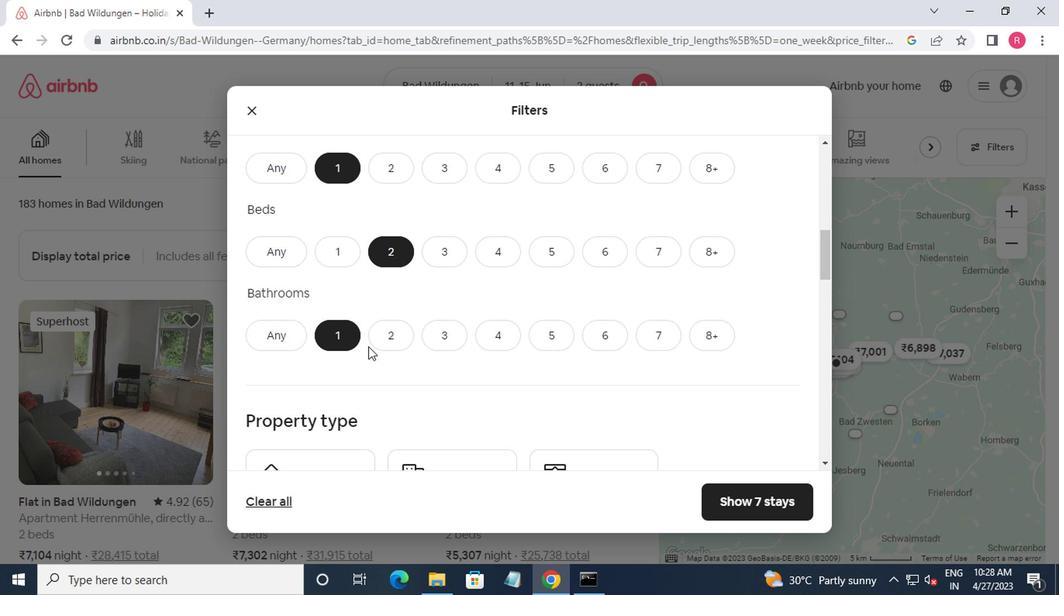 
Action: Mouse moved to (371, 348)
Screenshot: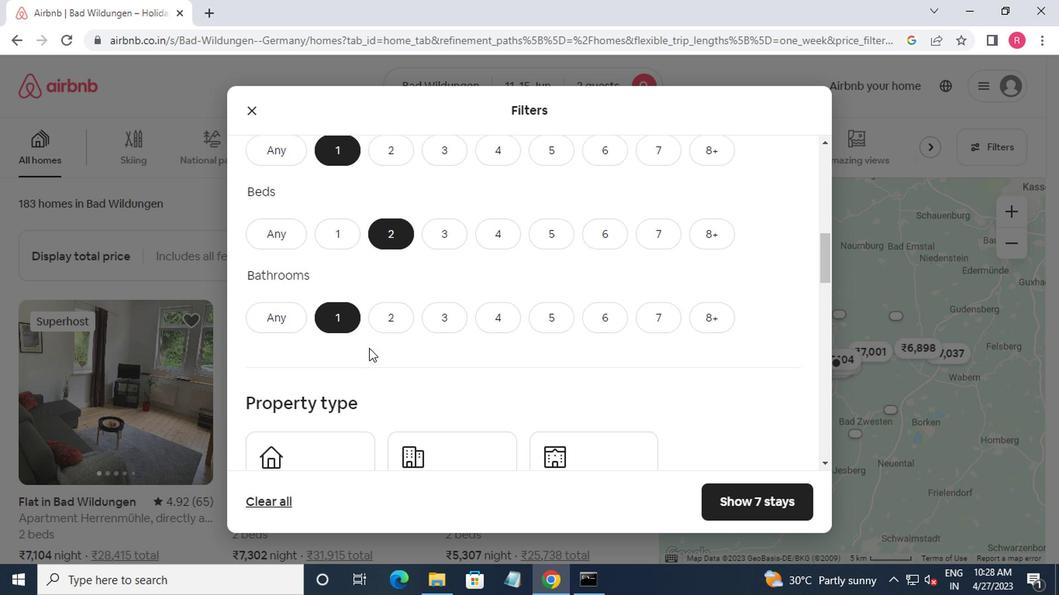 
Action: Mouse scrolled (371, 347) with delta (0, 0)
Screenshot: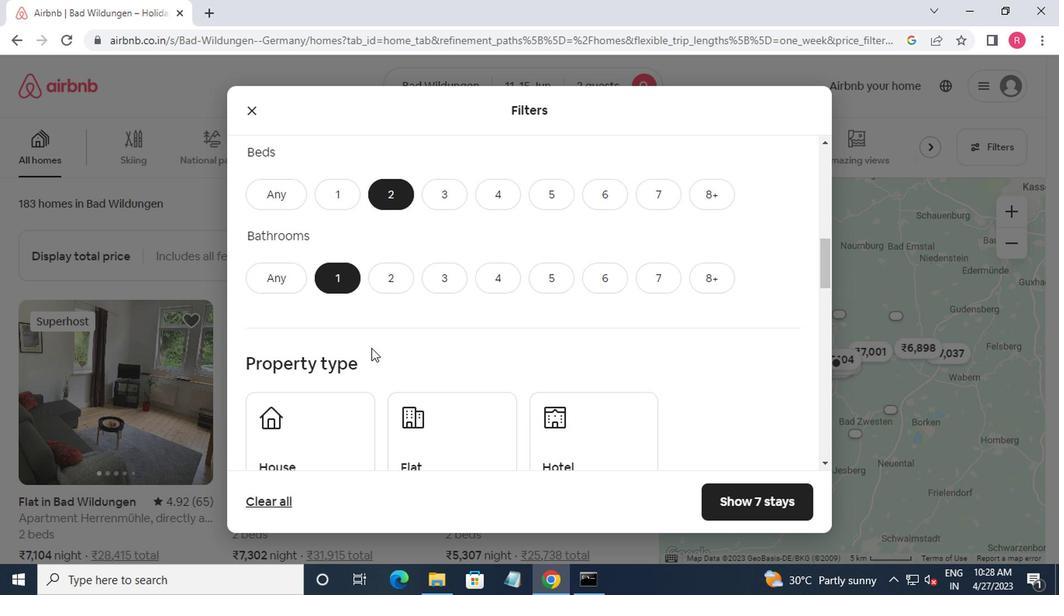 
Action: Mouse moved to (319, 300)
Screenshot: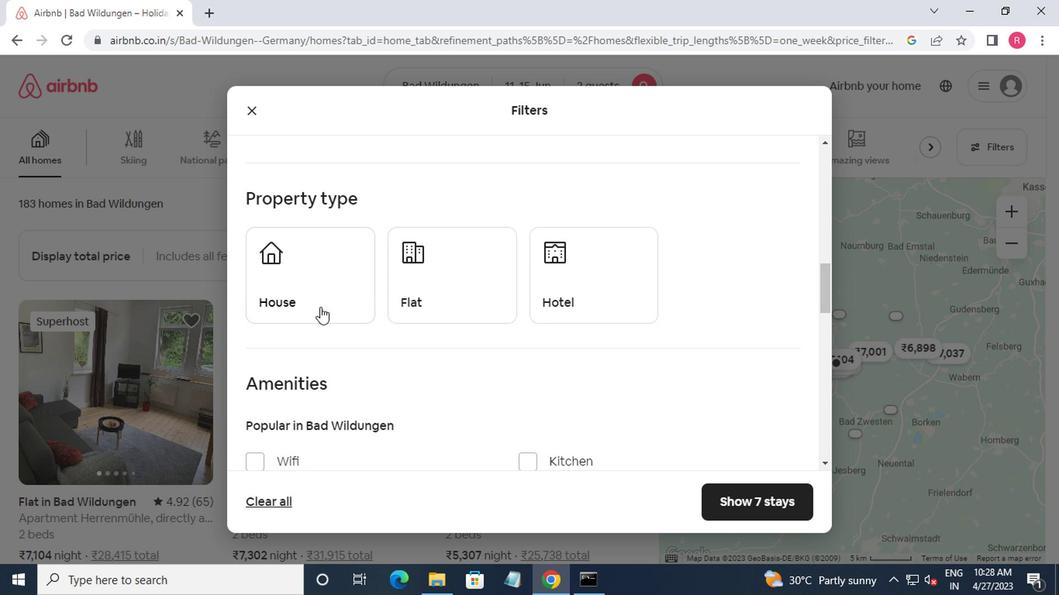 
Action: Mouse pressed left at (319, 300)
Screenshot: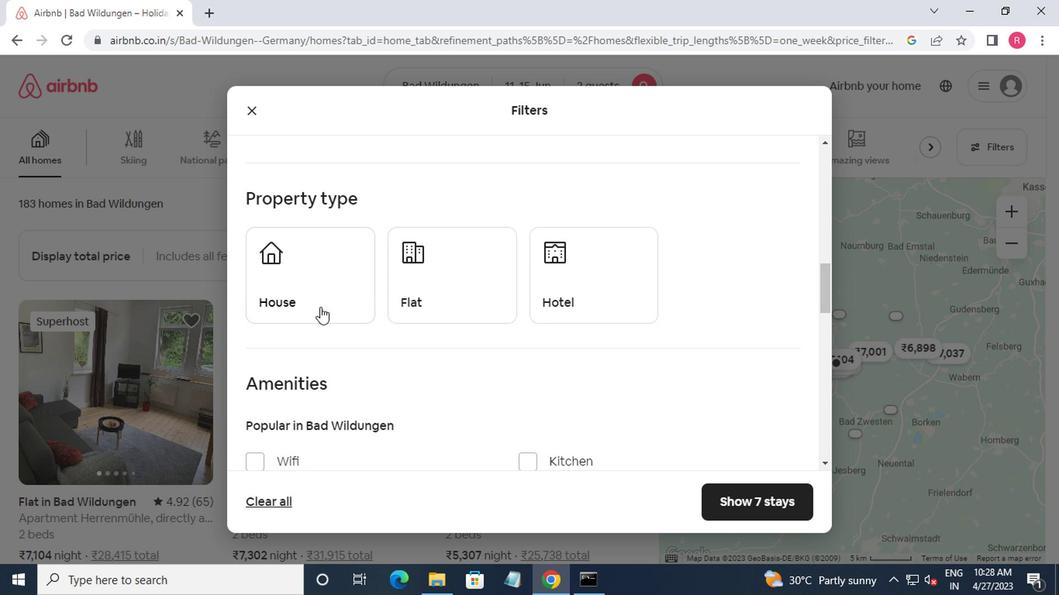 
Action: Mouse moved to (423, 310)
Screenshot: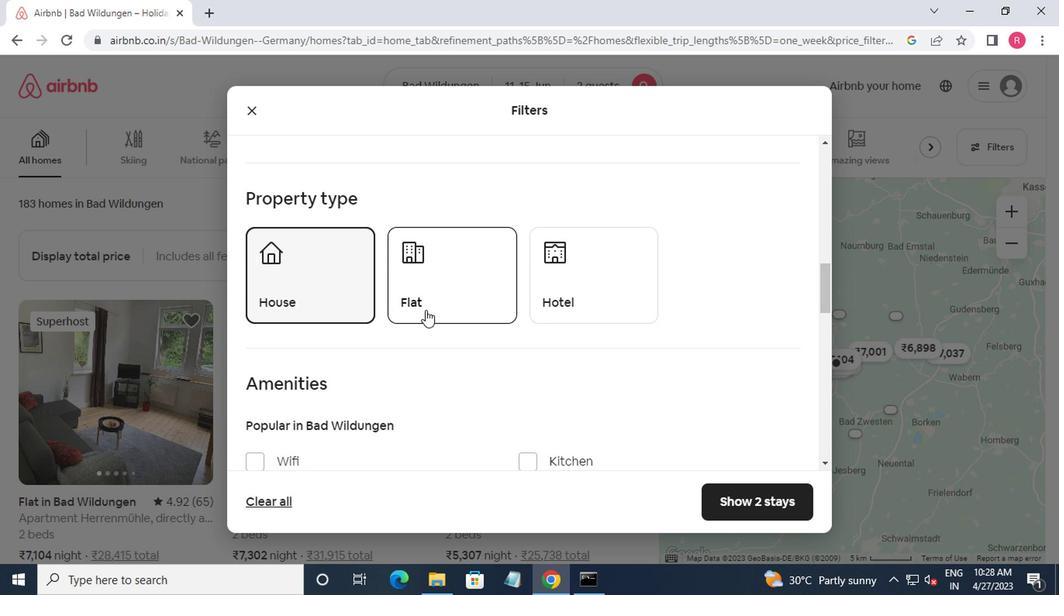 
Action: Mouse pressed left at (423, 310)
Screenshot: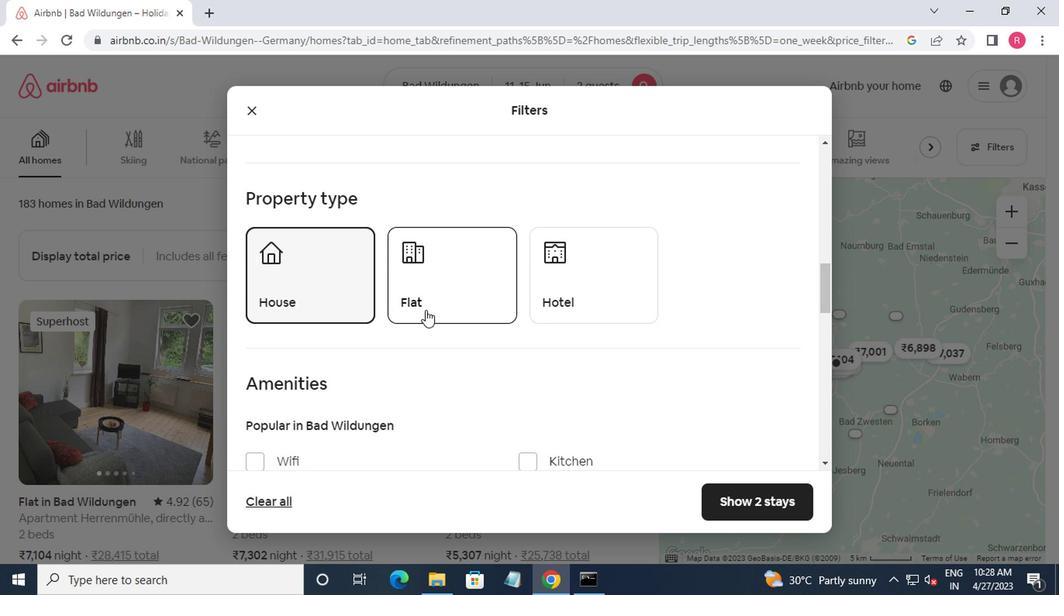 
Action: Mouse moved to (535, 313)
Screenshot: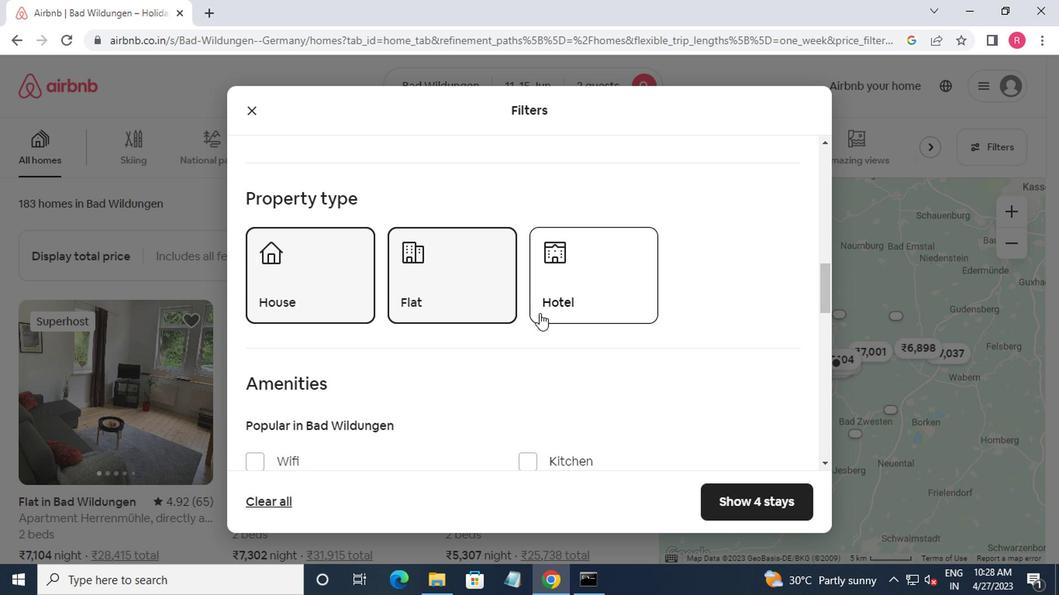 
Action: Mouse scrolled (535, 313) with delta (0, 0)
Screenshot: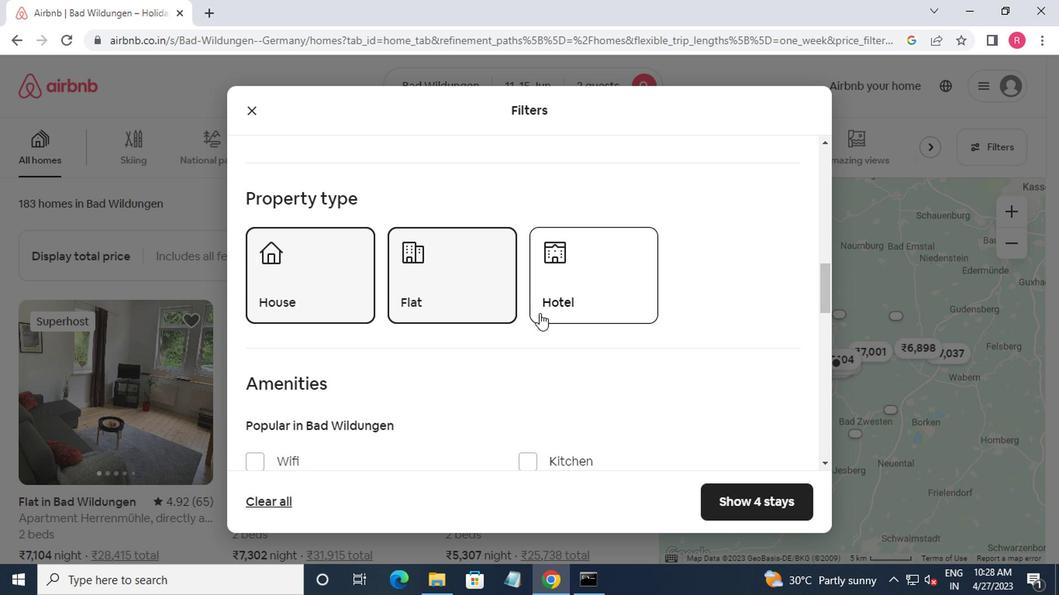 
Action: Mouse moved to (537, 232)
Screenshot: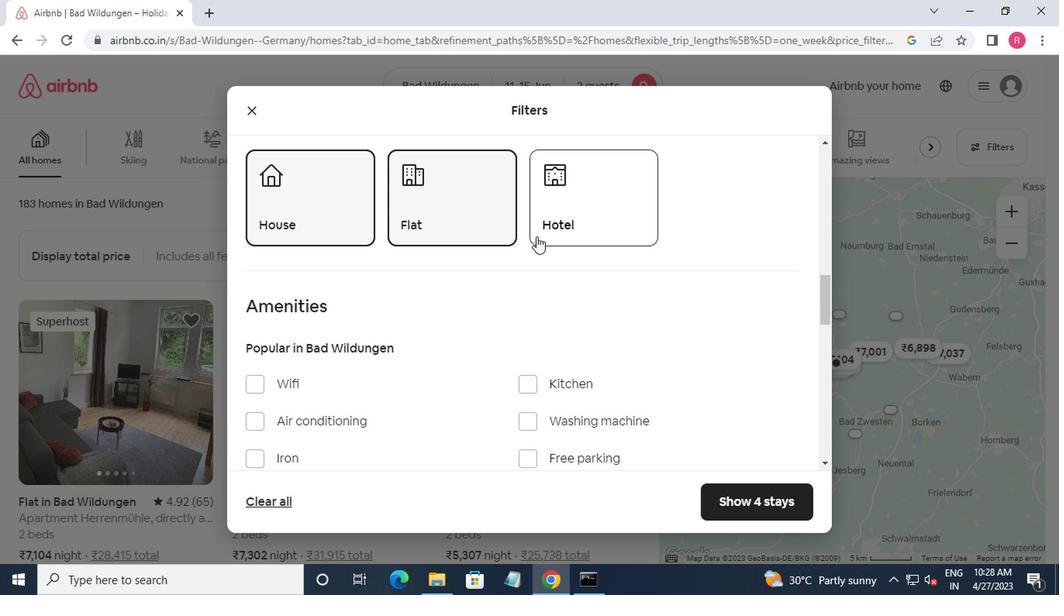 
Action: Mouse pressed left at (537, 232)
Screenshot: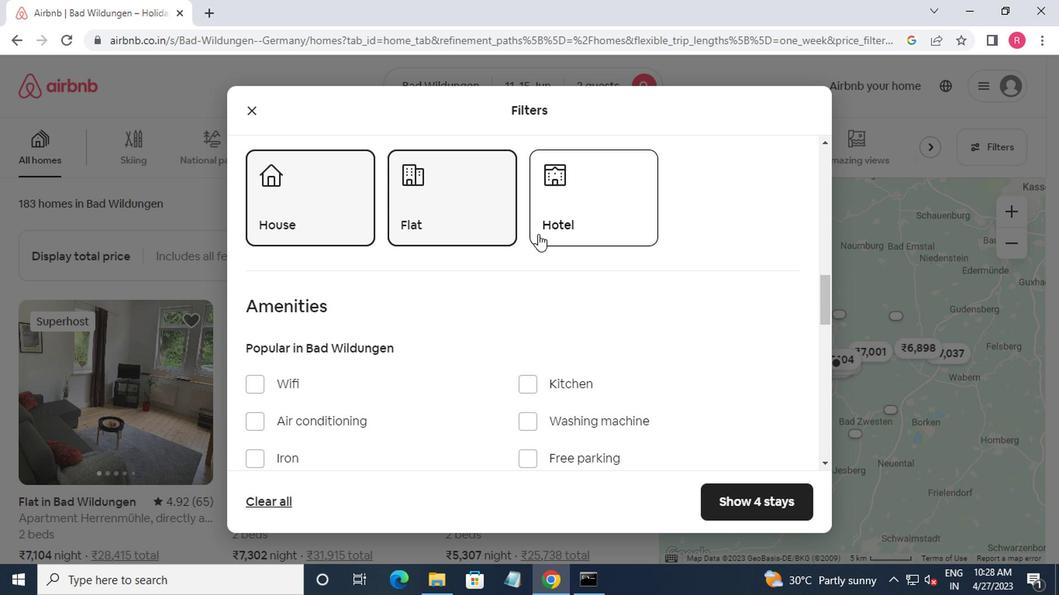 
Action: Mouse moved to (537, 232)
Screenshot: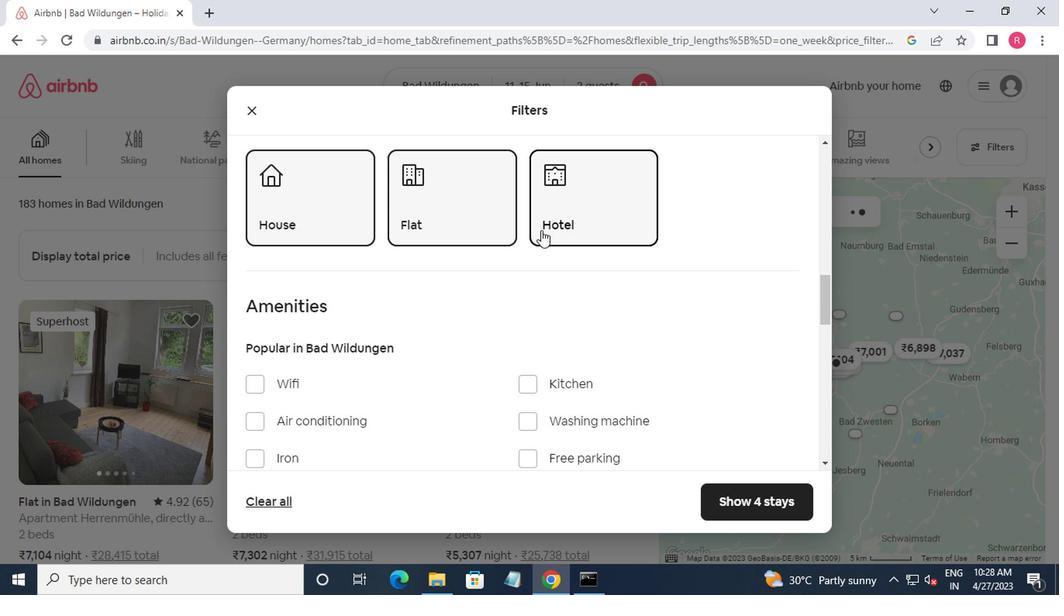 
Action: Mouse scrolled (537, 231) with delta (0, -1)
Screenshot: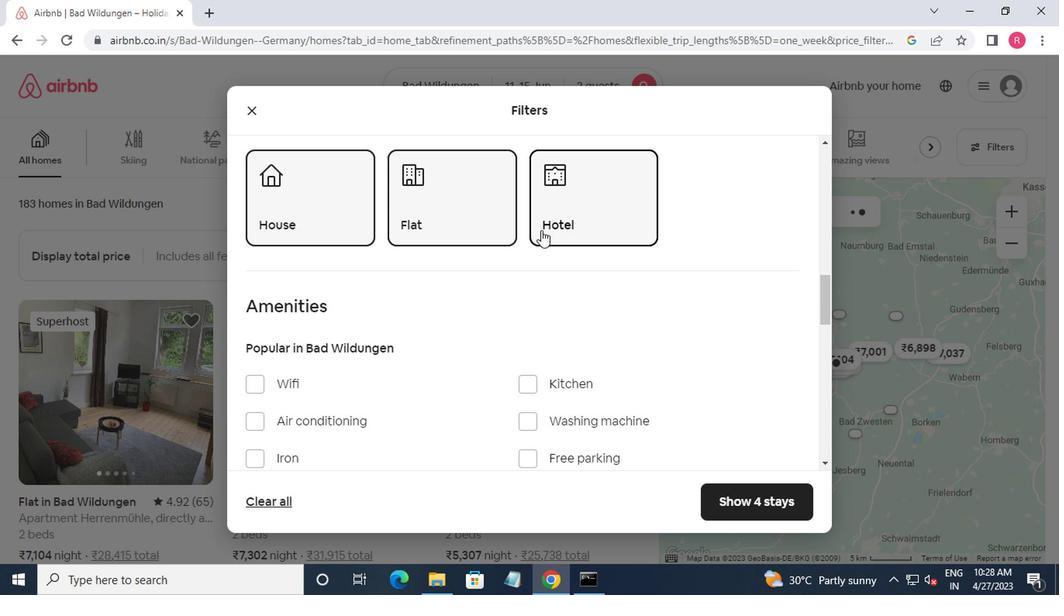 
Action: Mouse moved to (536, 236)
Screenshot: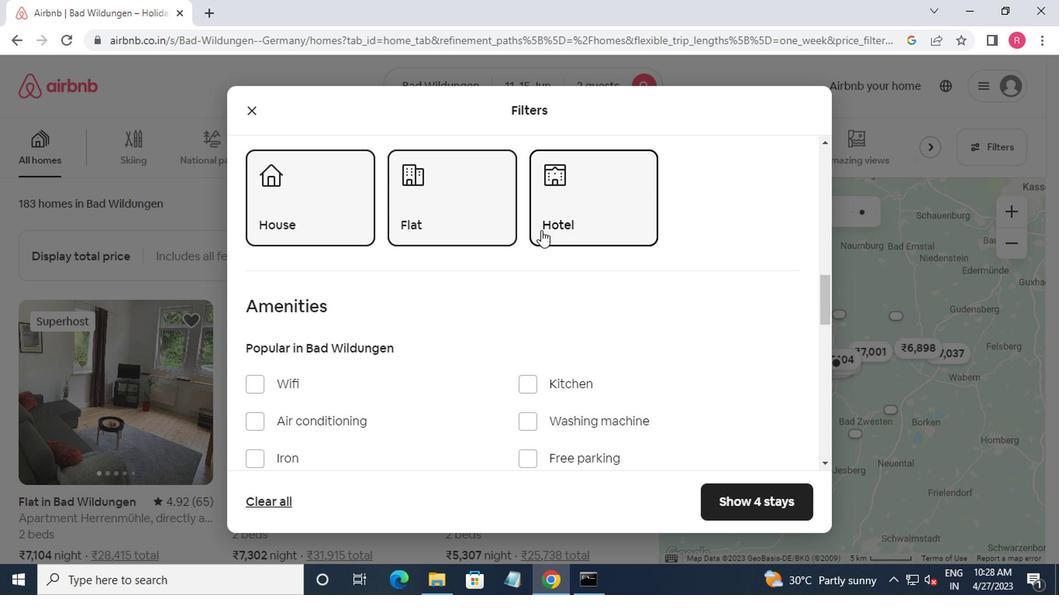 
Action: Mouse scrolled (536, 235) with delta (0, -1)
Screenshot: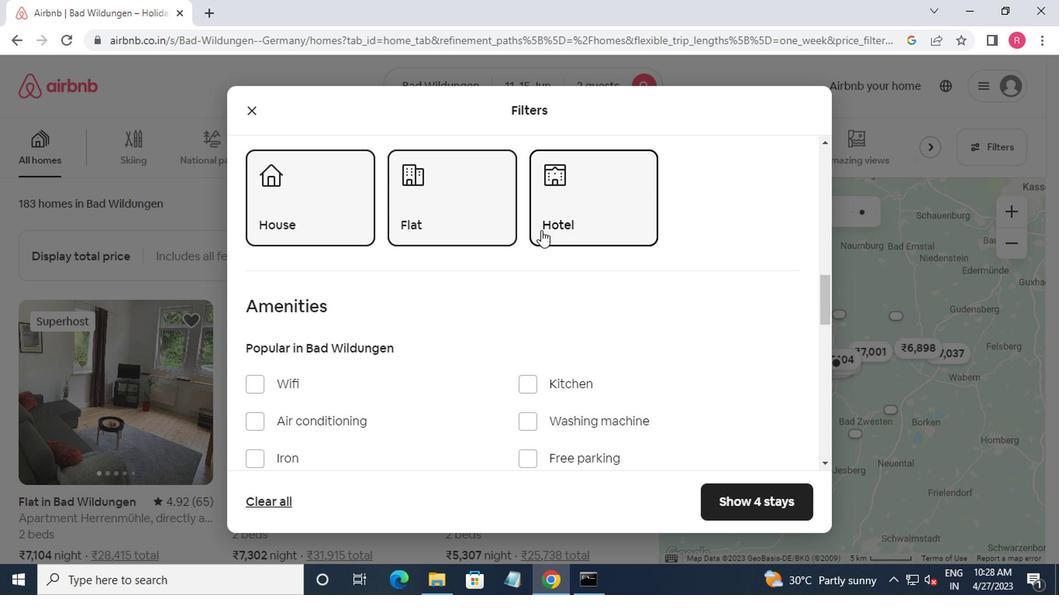 
Action: Mouse moved to (534, 239)
Screenshot: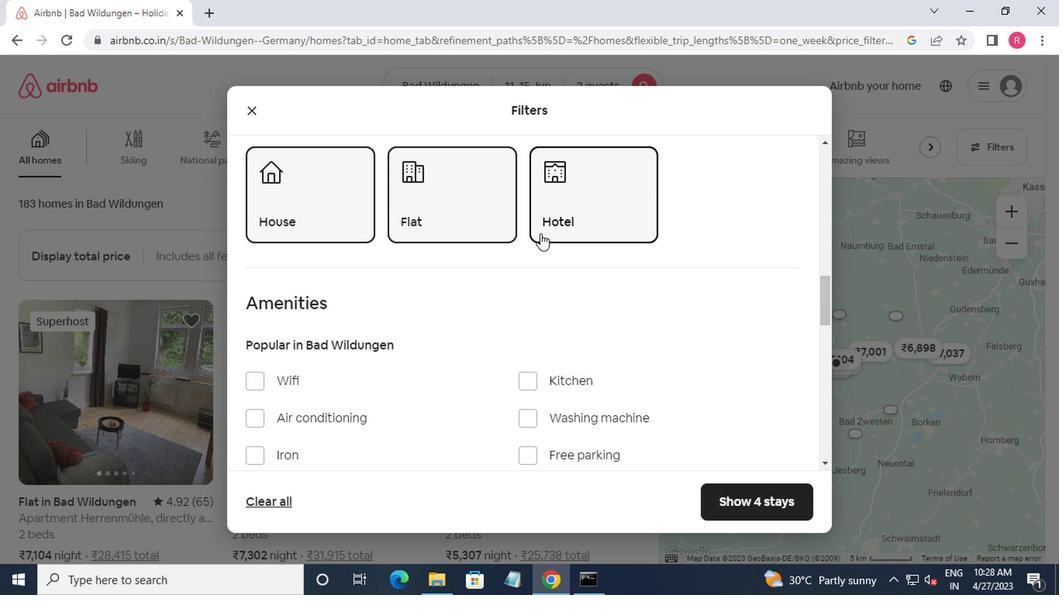 
Action: Mouse scrolled (534, 238) with delta (0, 0)
Screenshot: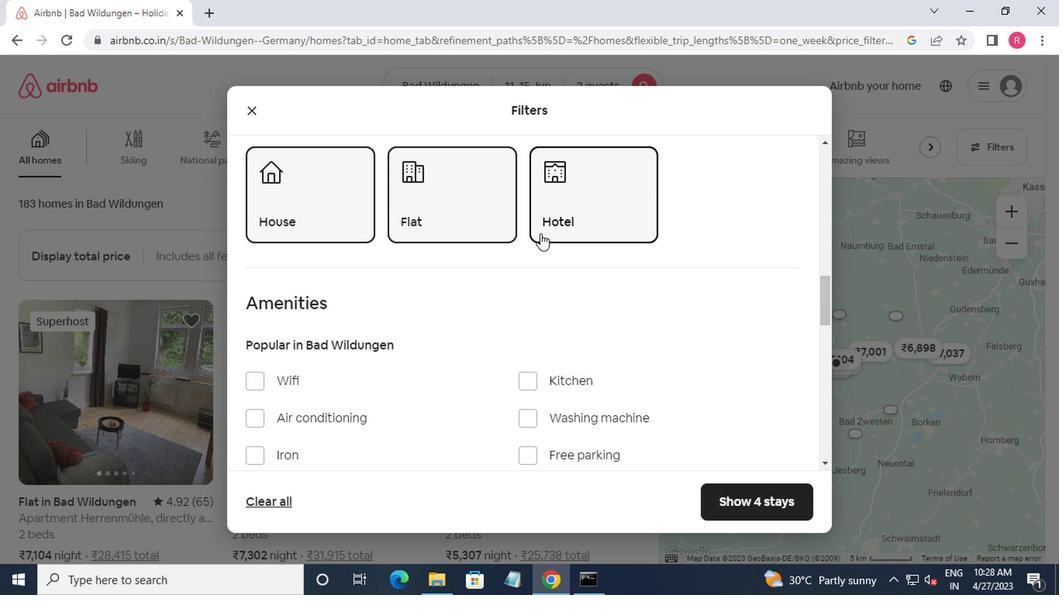 
Action: Mouse moved to (534, 244)
Screenshot: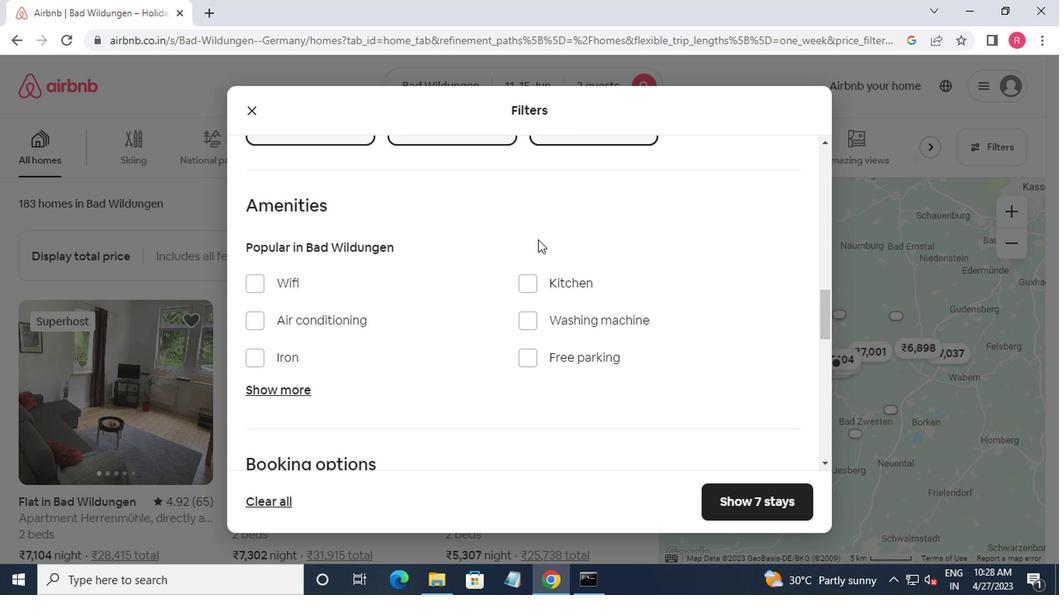 
Action: Mouse scrolled (534, 244) with delta (0, 0)
Screenshot: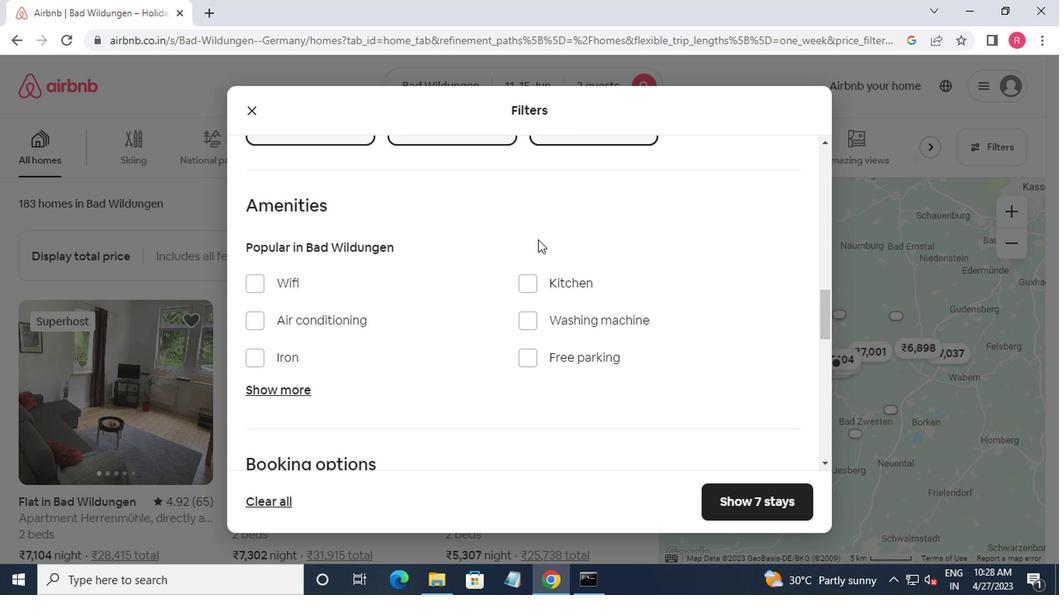 
Action: Mouse moved to (771, 359)
Screenshot: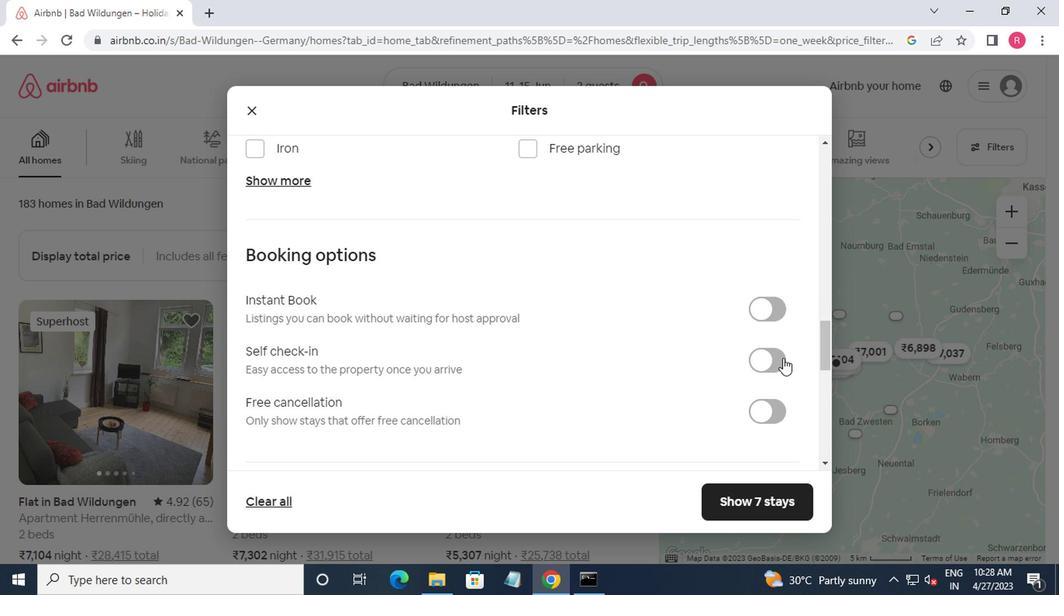 
Action: Mouse pressed left at (771, 359)
Screenshot: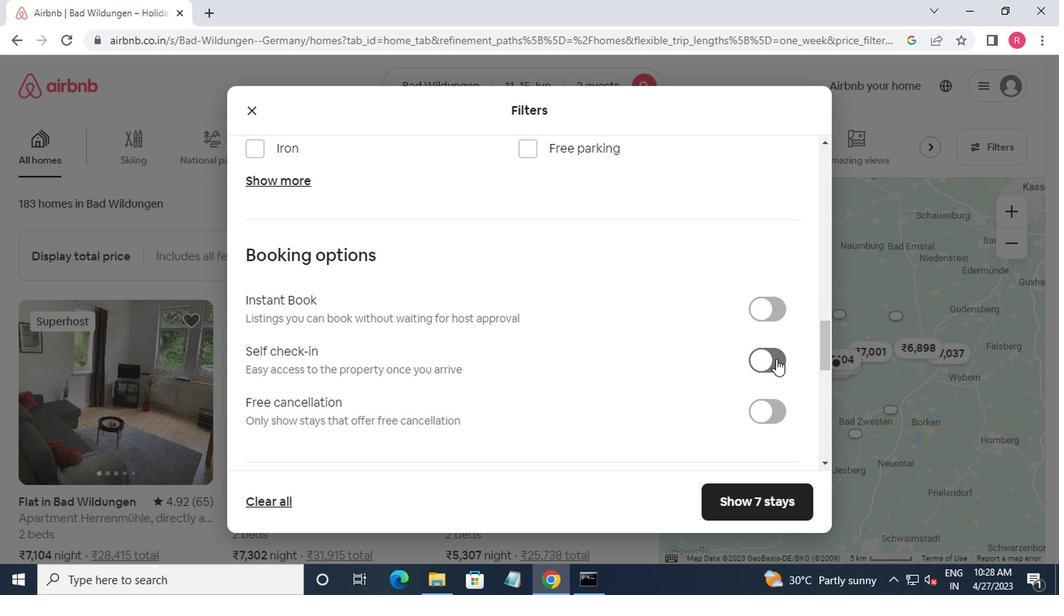
Action: Mouse moved to (748, 348)
Screenshot: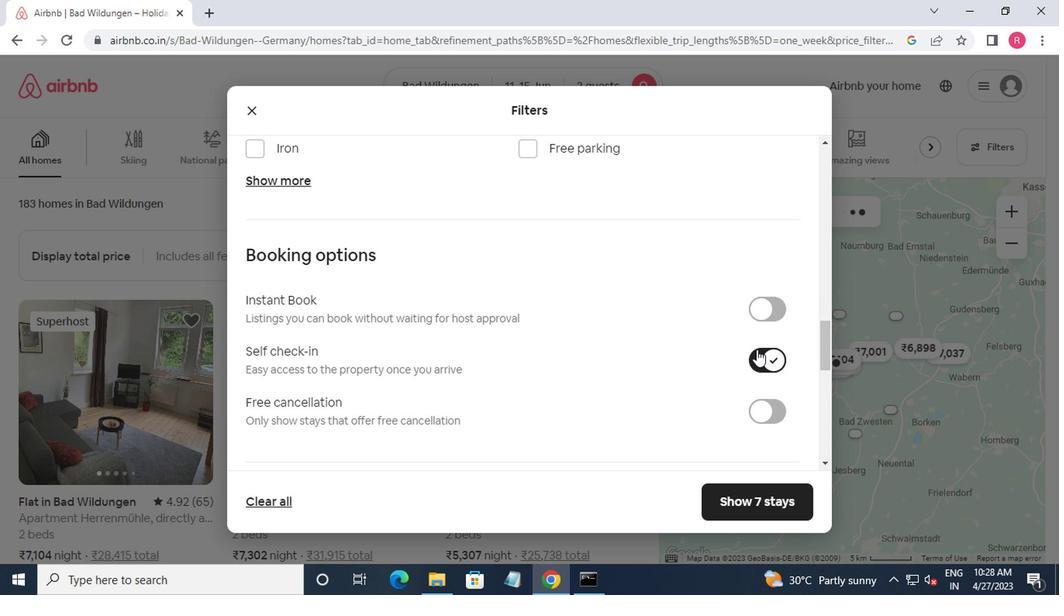 
Action: Mouse scrolled (748, 347) with delta (0, 0)
Screenshot: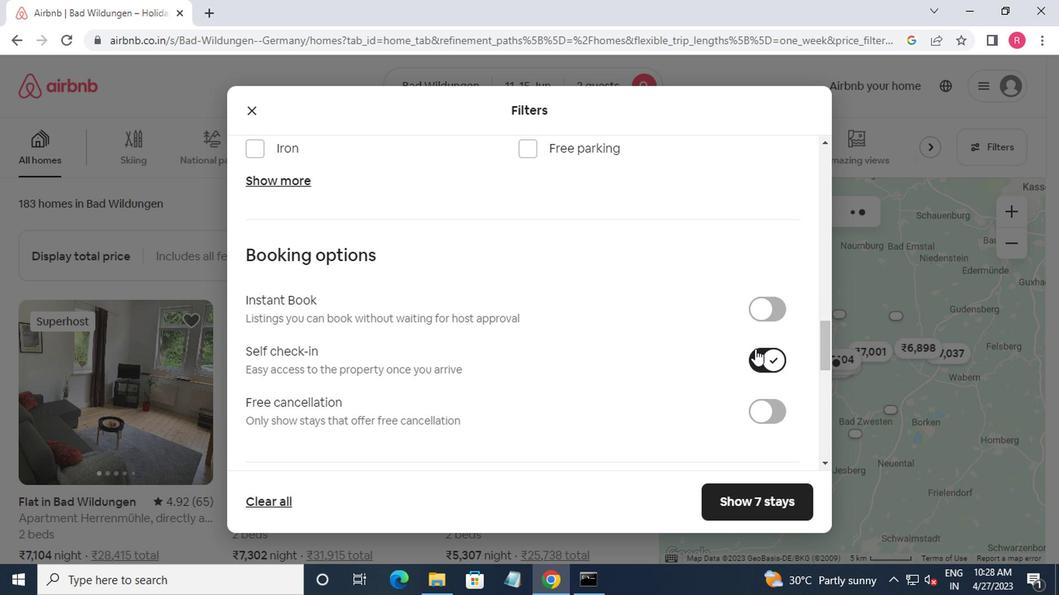 
Action: Mouse moved to (747, 348)
Screenshot: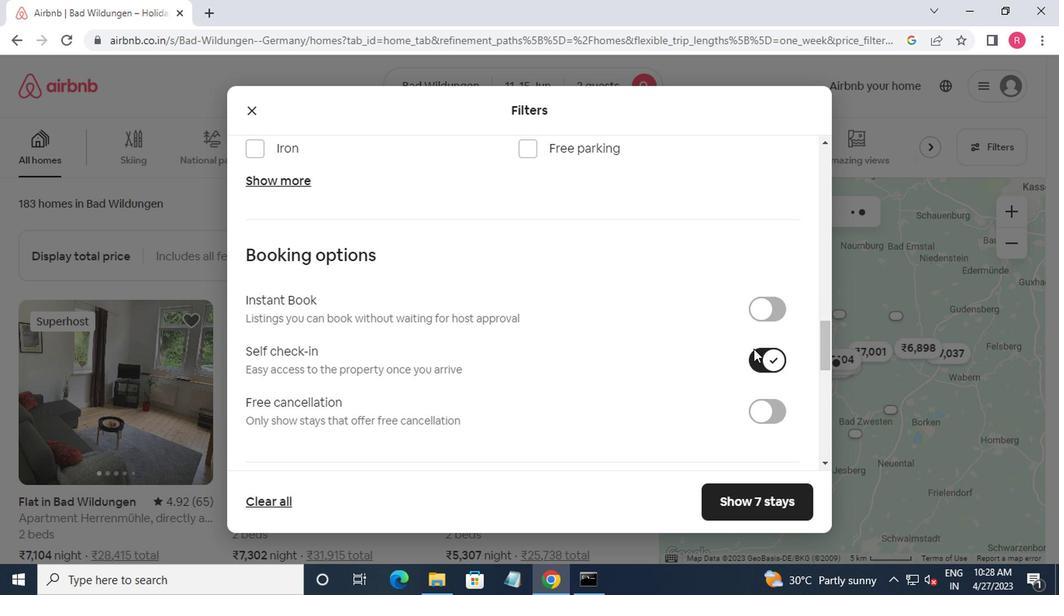 
Action: Mouse scrolled (747, 347) with delta (0, 0)
Screenshot: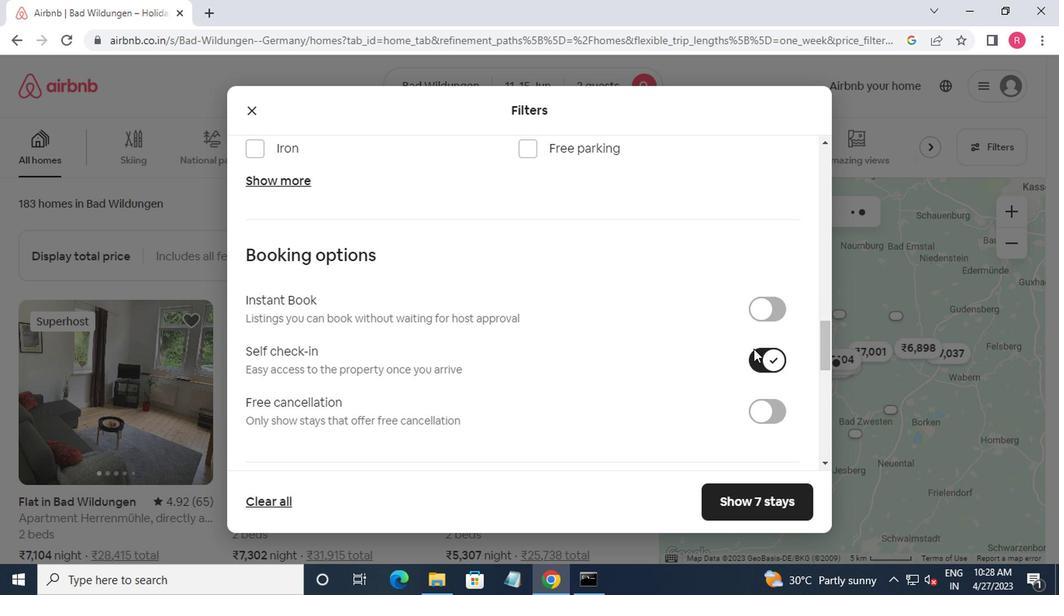 
Action: Mouse moved to (747, 348)
Screenshot: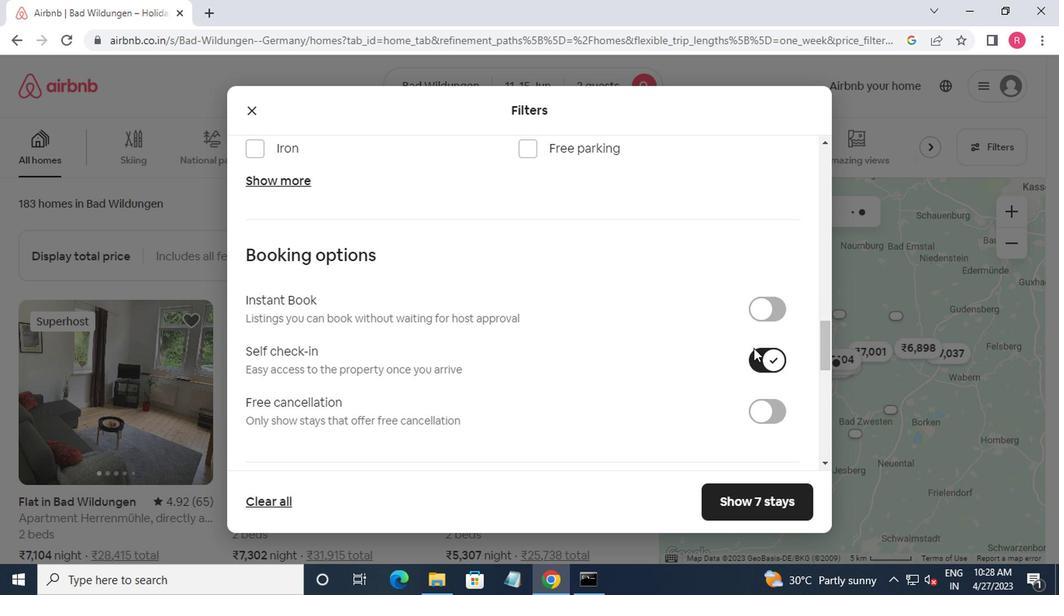
Action: Mouse scrolled (747, 347) with delta (0, 0)
Screenshot: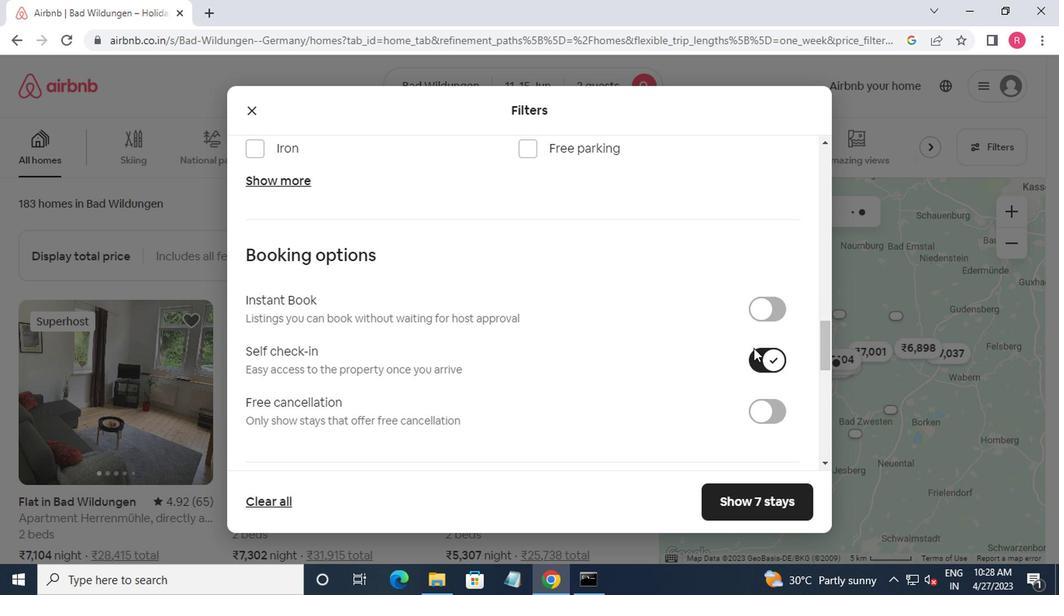 
Action: Mouse moved to (745, 349)
Screenshot: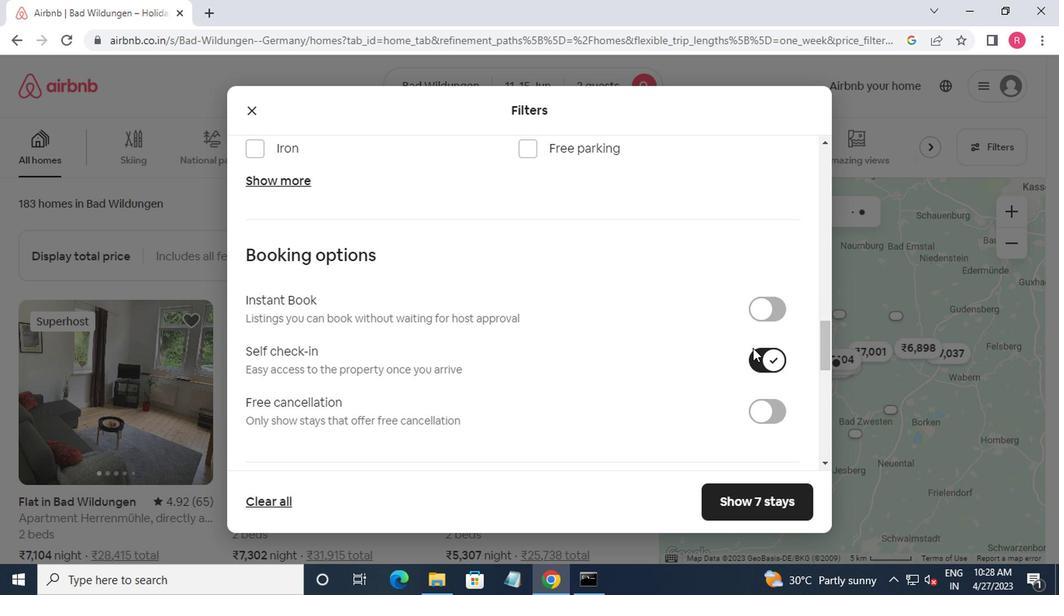 
Action: Mouse scrolled (745, 348) with delta (0, -1)
Screenshot: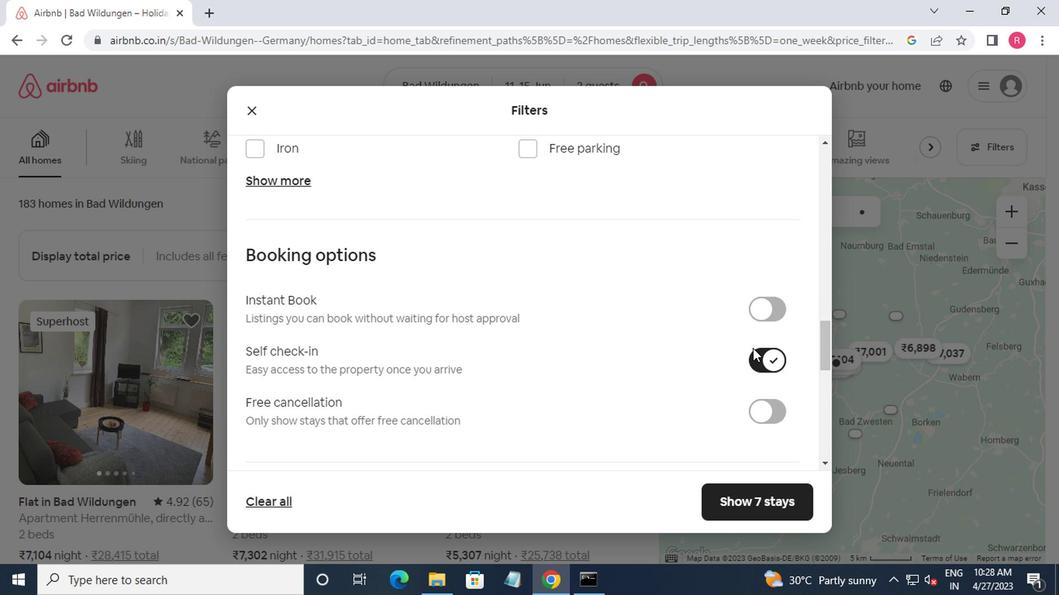 
Action: Mouse moved to (739, 349)
Screenshot: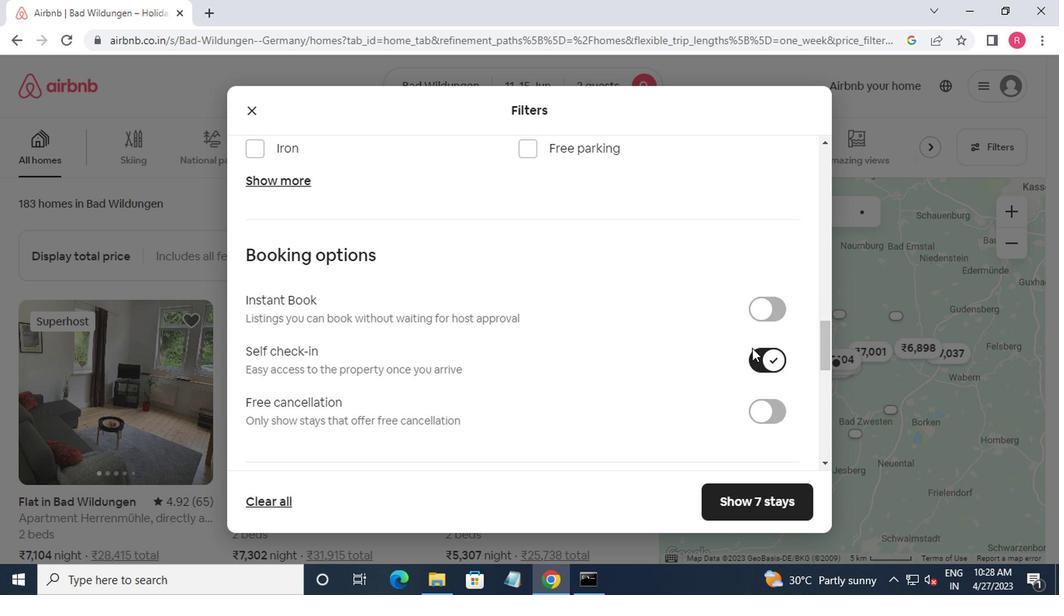 
Action: Mouse scrolled (739, 349) with delta (0, 0)
Screenshot: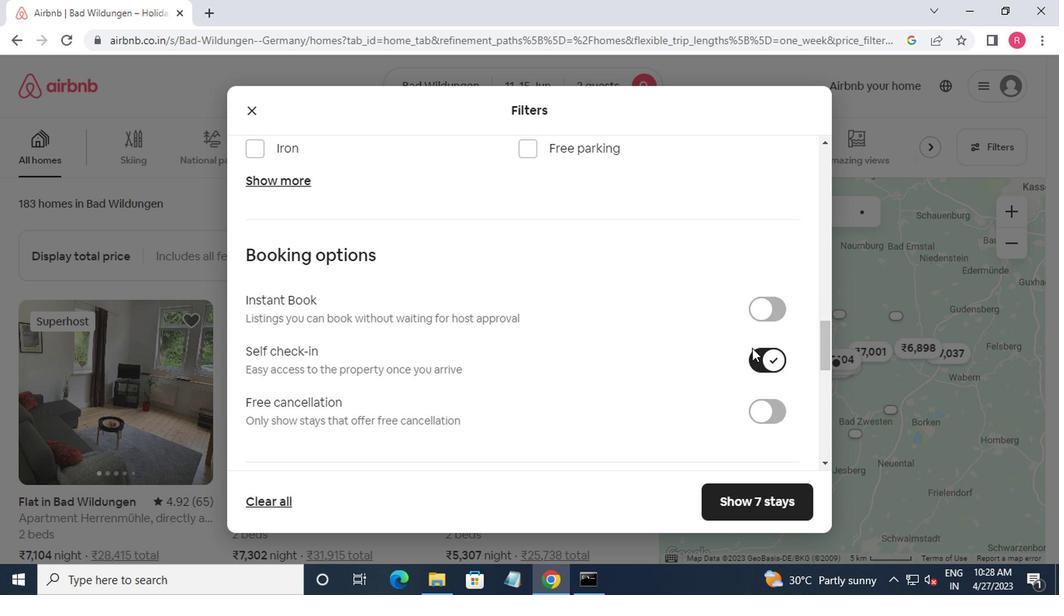 
Action: Mouse moved to (687, 361)
Screenshot: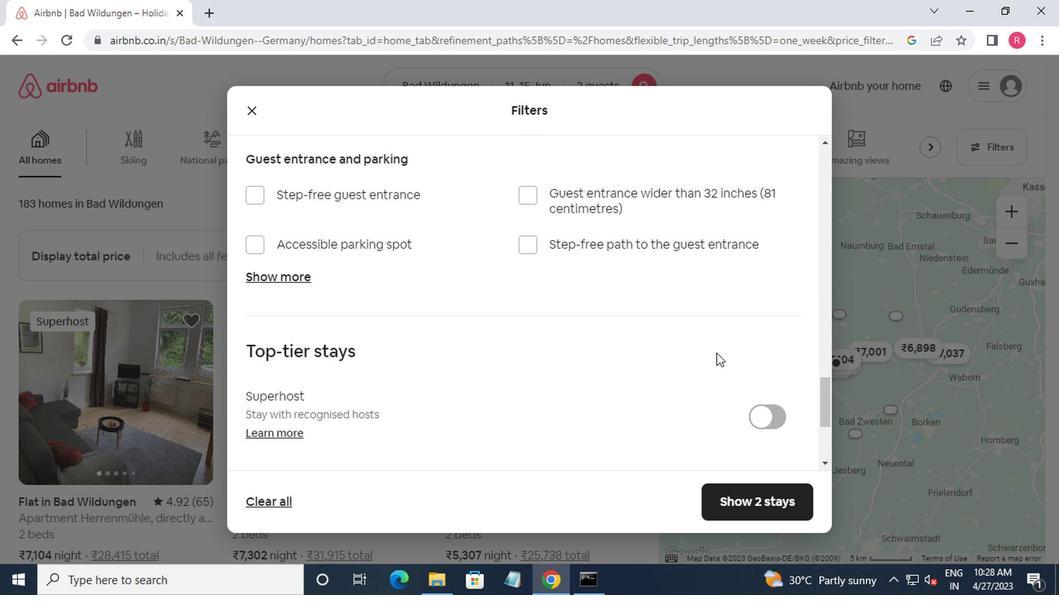 
Action: Mouse scrolled (687, 361) with delta (0, 0)
Screenshot: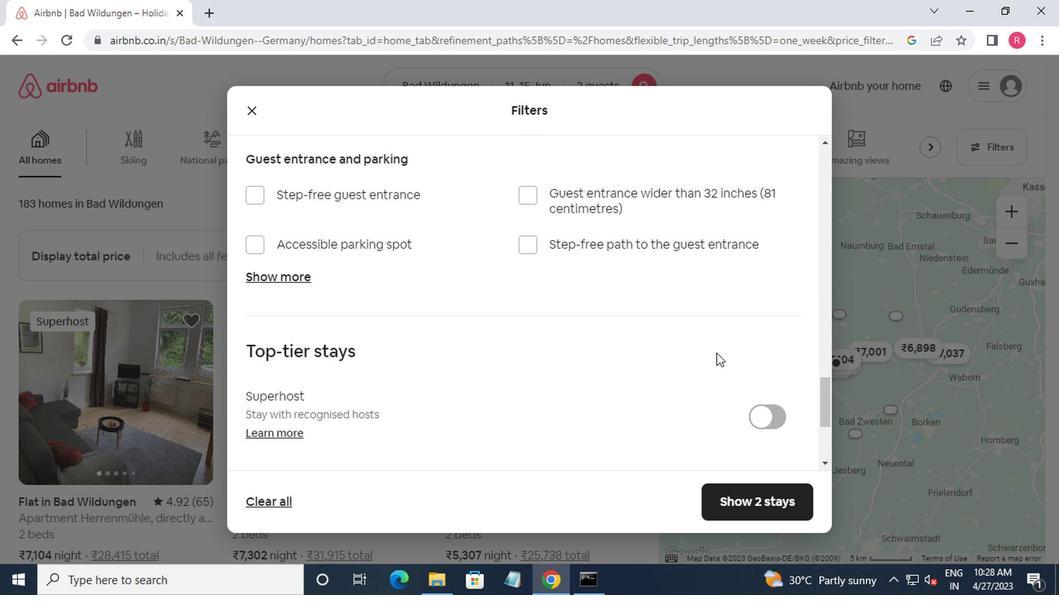 
Action: Mouse moved to (686, 363)
Screenshot: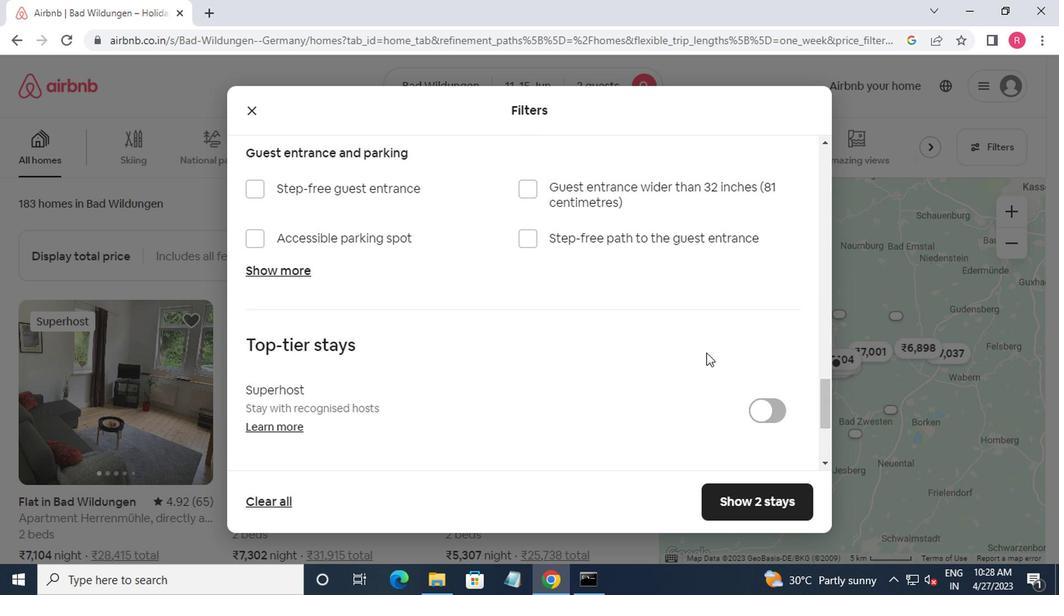 
Action: Mouse scrolled (686, 363) with delta (0, 0)
Screenshot: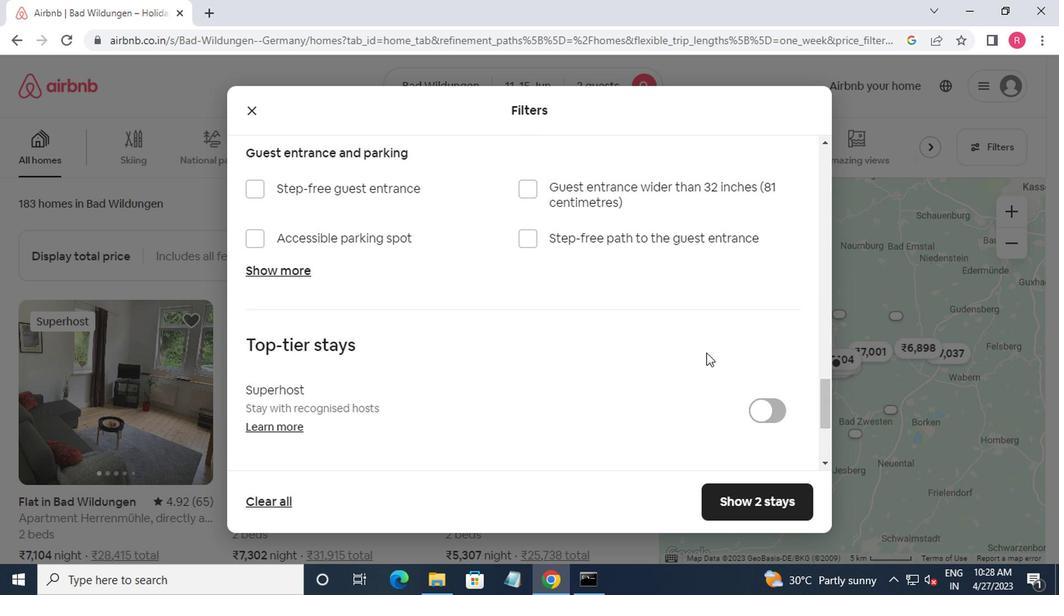 
Action: Mouse scrolled (686, 363) with delta (0, 0)
Screenshot: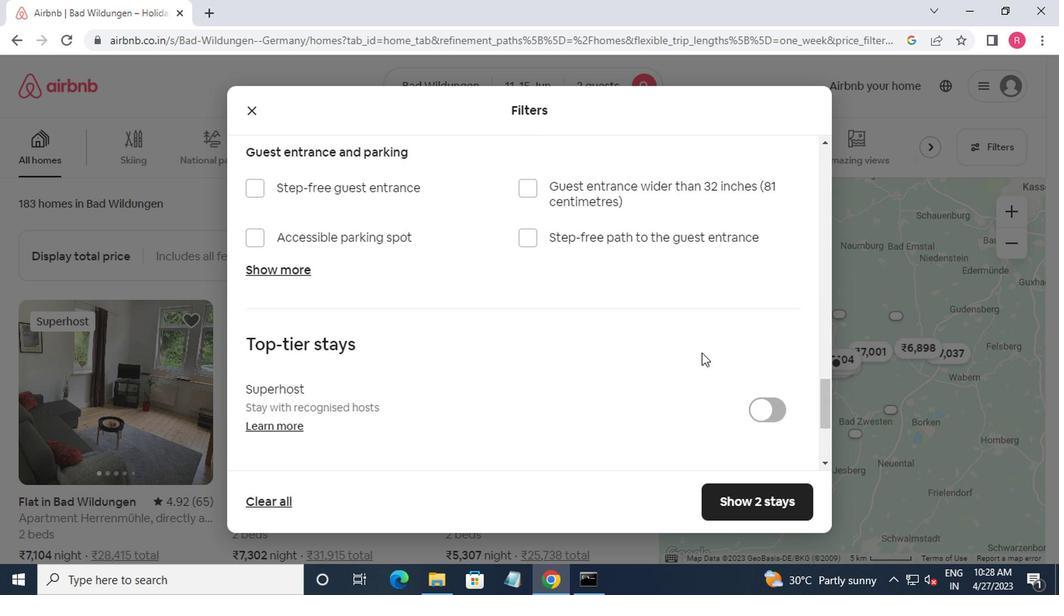 
Action: Mouse scrolled (686, 363) with delta (0, 0)
Screenshot: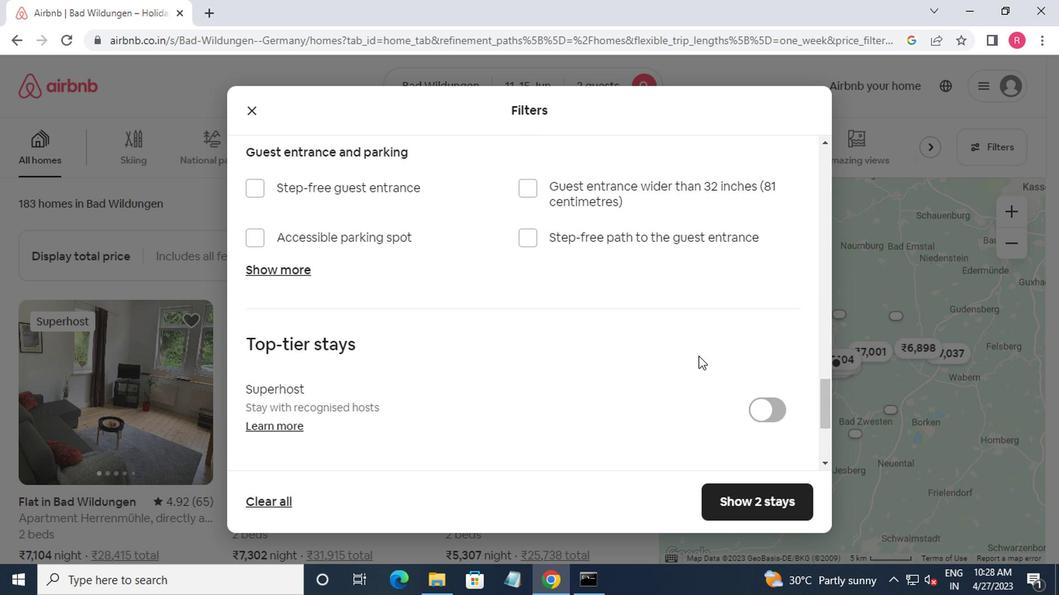 
Action: Mouse moved to (556, 422)
Screenshot: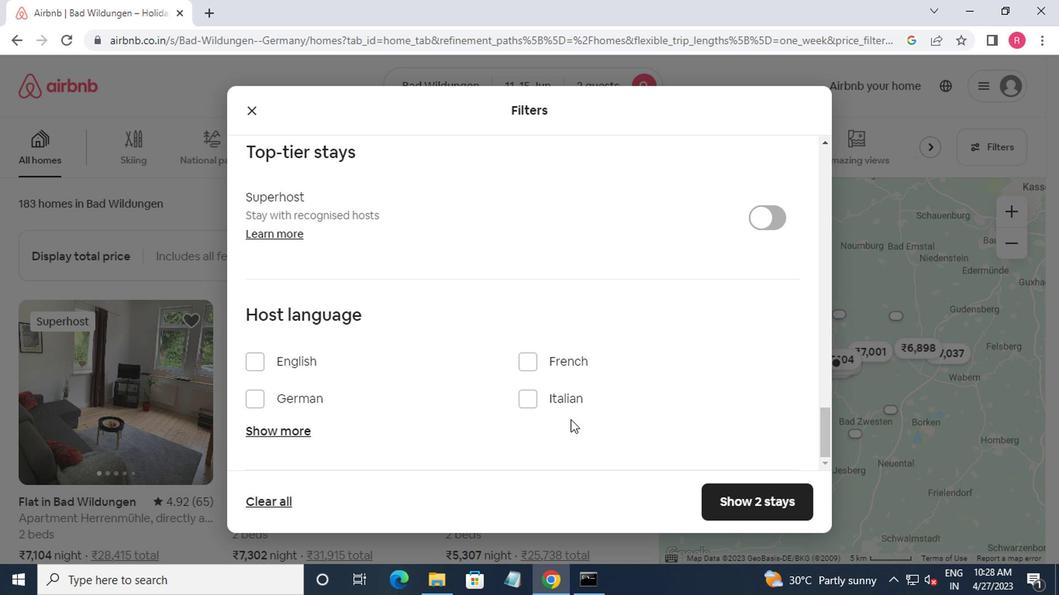 
Action: Mouse scrolled (556, 420) with delta (0, -1)
Screenshot: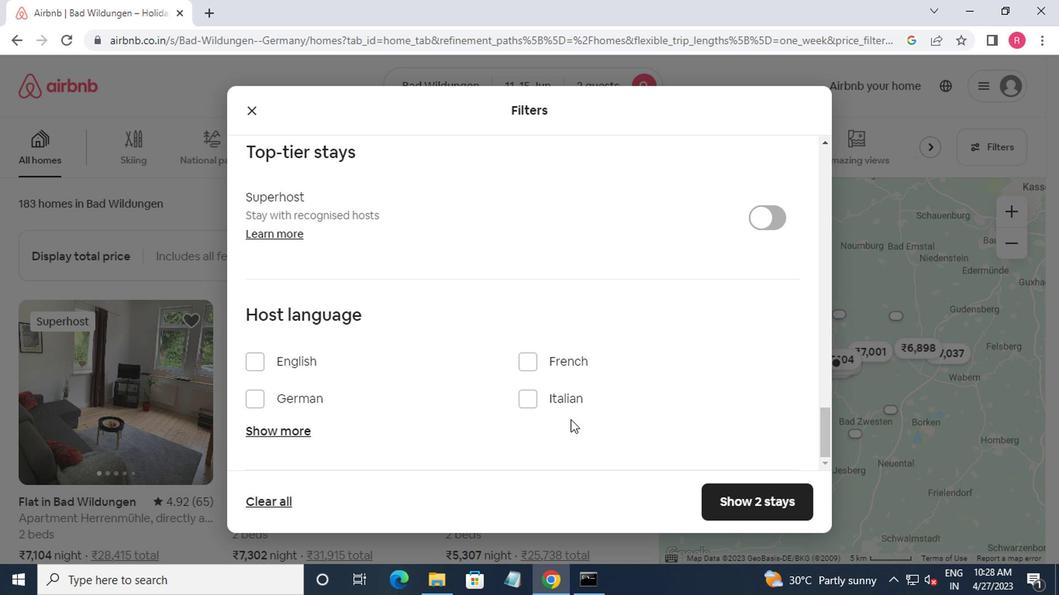 
Action: Mouse moved to (247, 355)
Screenshot: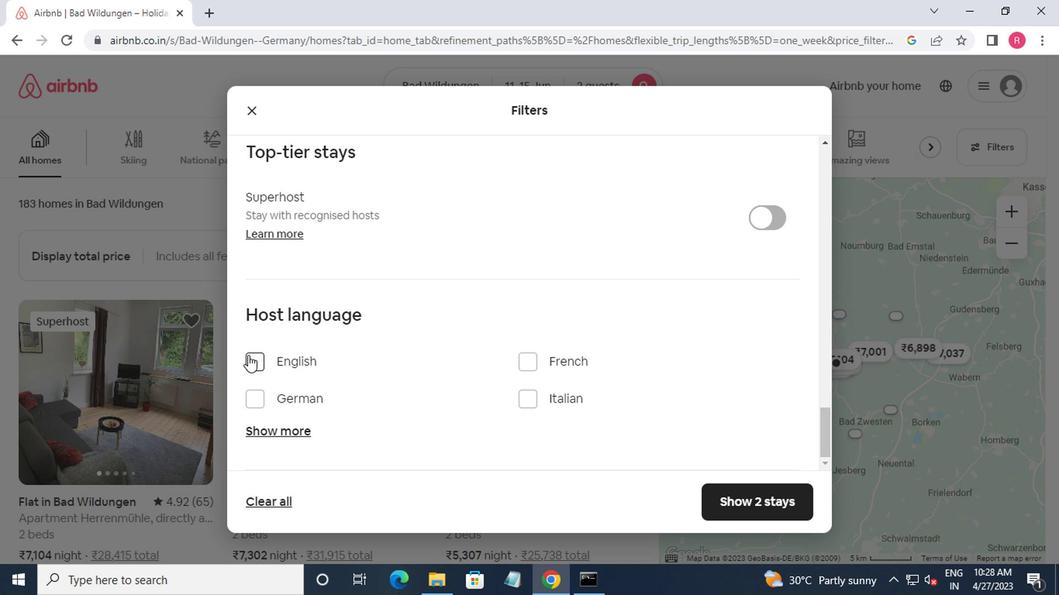 
Action: Mouse pressed left at (247, 355)
Screenshot: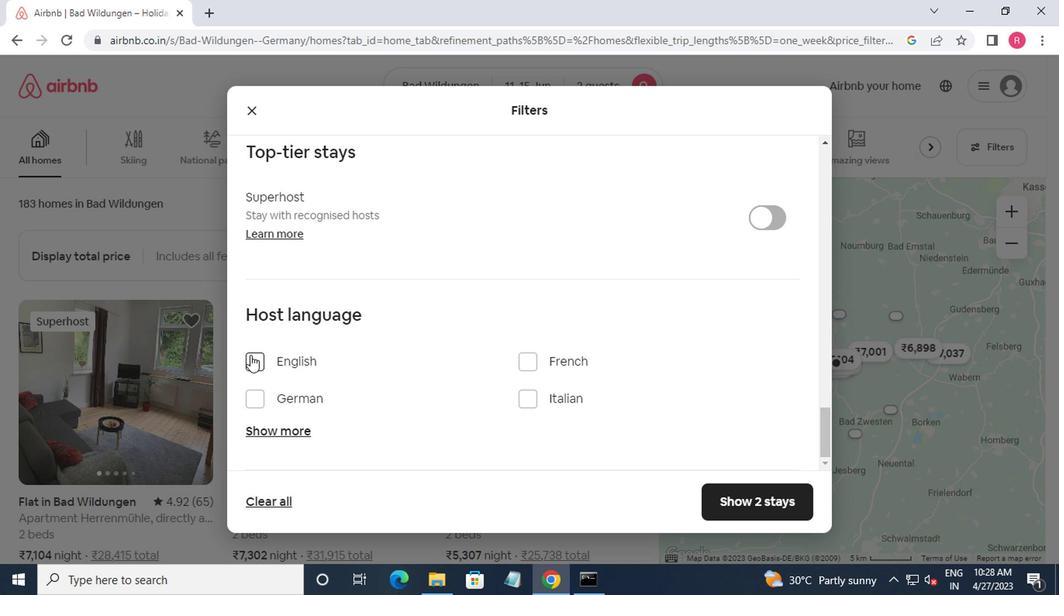 
Action: Mouse moved to (726, 505)
Screenshot: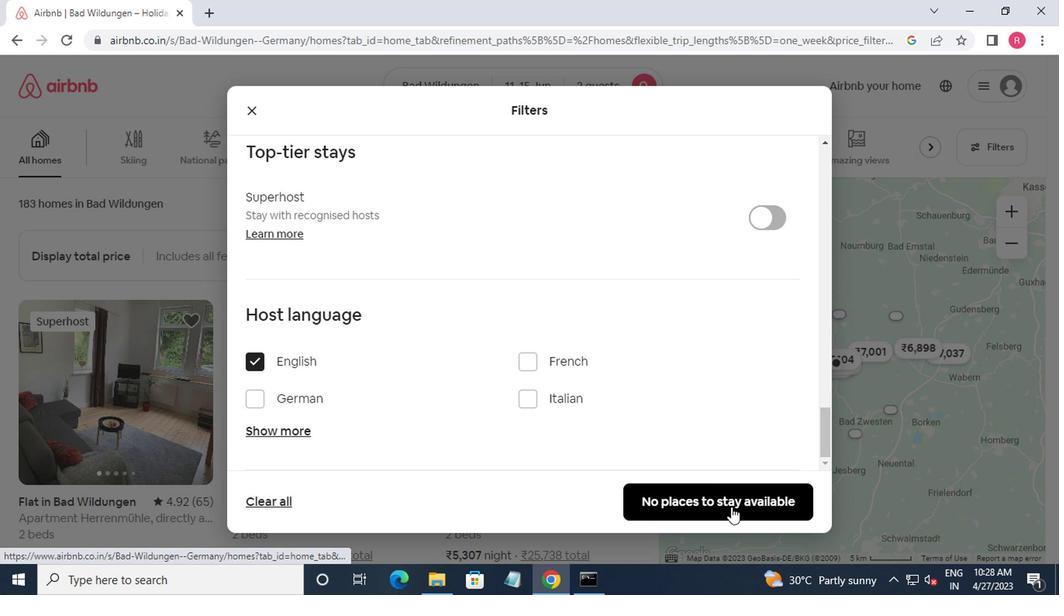 
Action: Mouse pressed left at (726, 505)
Screenshot: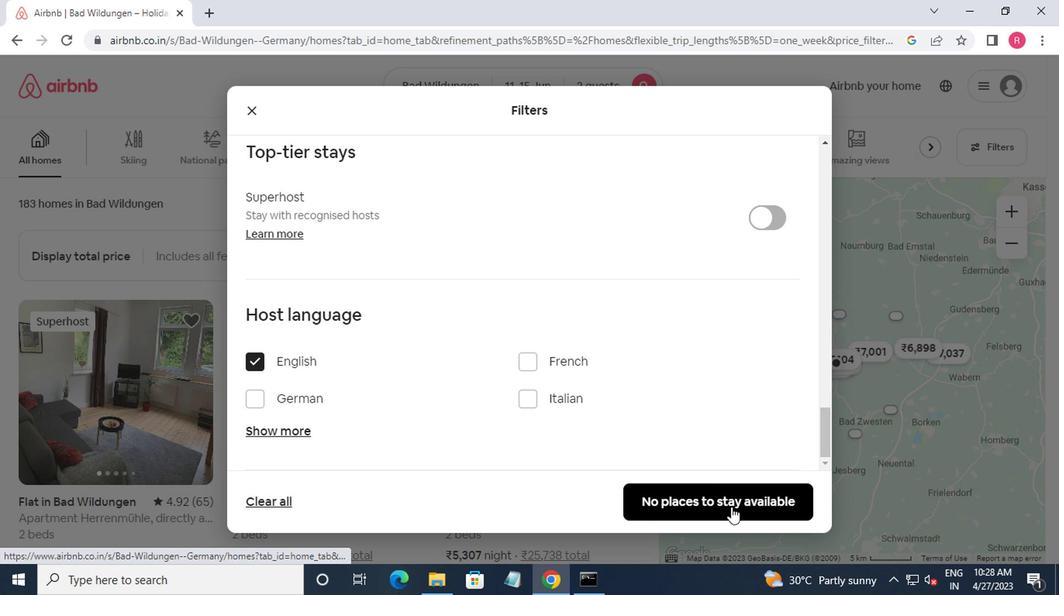 
Action: Mouse moved to (724, 499)
Screenshot: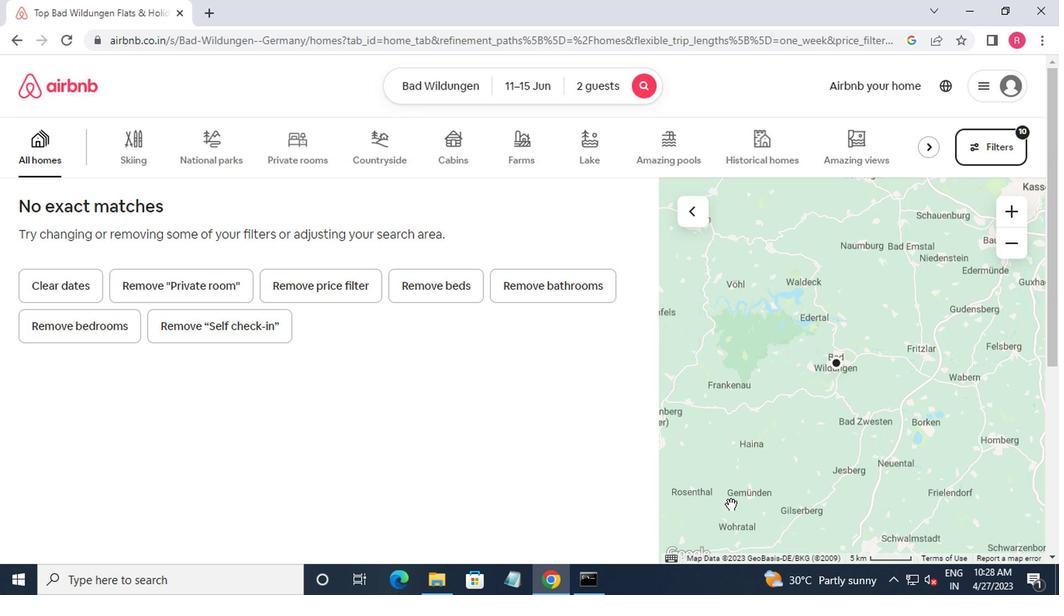 
